 Task: Create new invoice with Date Opened :30-Apr-23, Select Customer: Sprouts Farmers Market, Terms: Payment Term 2. Make invoice entry for item-1 with Date: 30-Apr-23, Description: Broyhill Dish Cloth Set 6-Piece Plaid Tan , Action: Material, Income Account: Income:Sales, Quantity: 1, Unit Price: 4.5, Discount $: 1.1. Make entry for item-2 with Date: 30-Apr-23, Description: Blue Bunny Chocolate Brownie Bomb Load'd Sundae_x000D_
, Action: Material, Income Account: Income:Sales, Quantity: 4, Unit Price: 10, Discount $: 2.1. Make entry for item-3 with Date: 30-Apr-23, Description: Chicken Leg Quarters (10 lb), Action: Material, Income Account: Income:Sales, Quantity: 1, Unit Price: 11, Discount $: 2.6. Write Notes: 'Looking forward to serving you again.'. Post Invoice with Post Date: 30-Apr-23, Post to Accounts: Assets:Accounts Receivable. Pay / Process Payment with Transaction Date: 15-May-23, Amount: 49.7, Transfer Account: Checking Account. Print Invoice, display notes by going to Option, then go to Display Tab and check 'Invoice Notes'.
Action: Mouse moved to (146, 17)
Screenshot: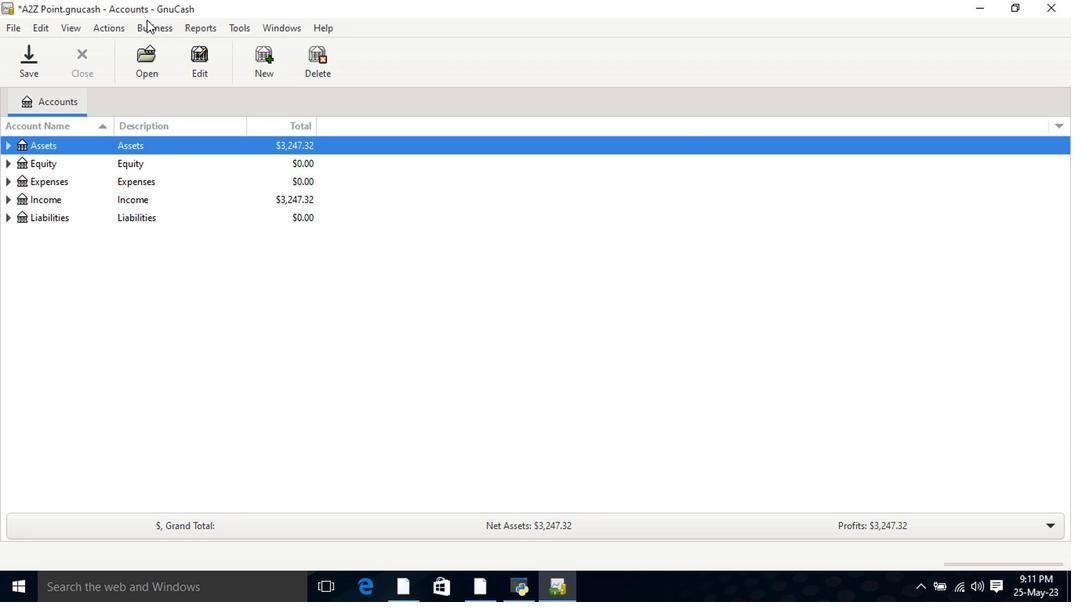 
Action: Mouse pressed left at (146, 17)
Screenshot: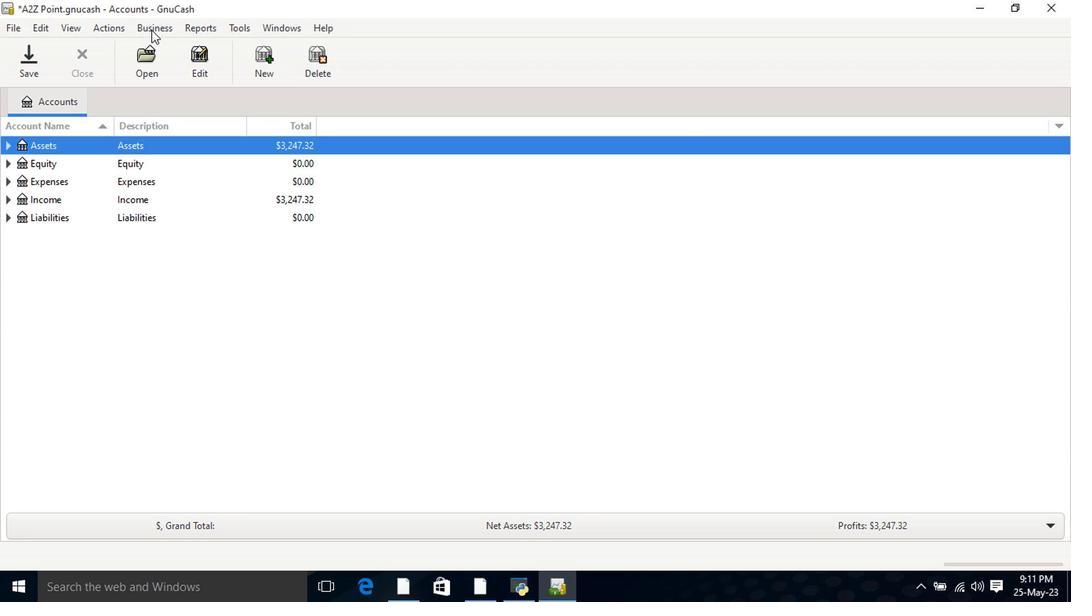 
Action: Mouse moved to (332, 93)
Screenshot: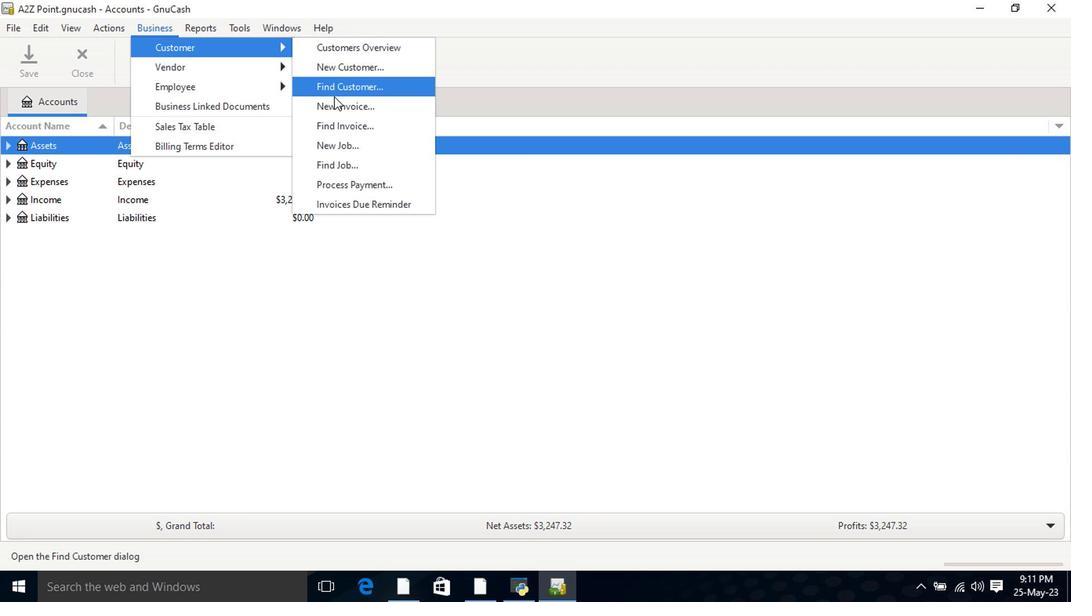 
Action: Mouse pressed left at (332, 93)
Screenshot: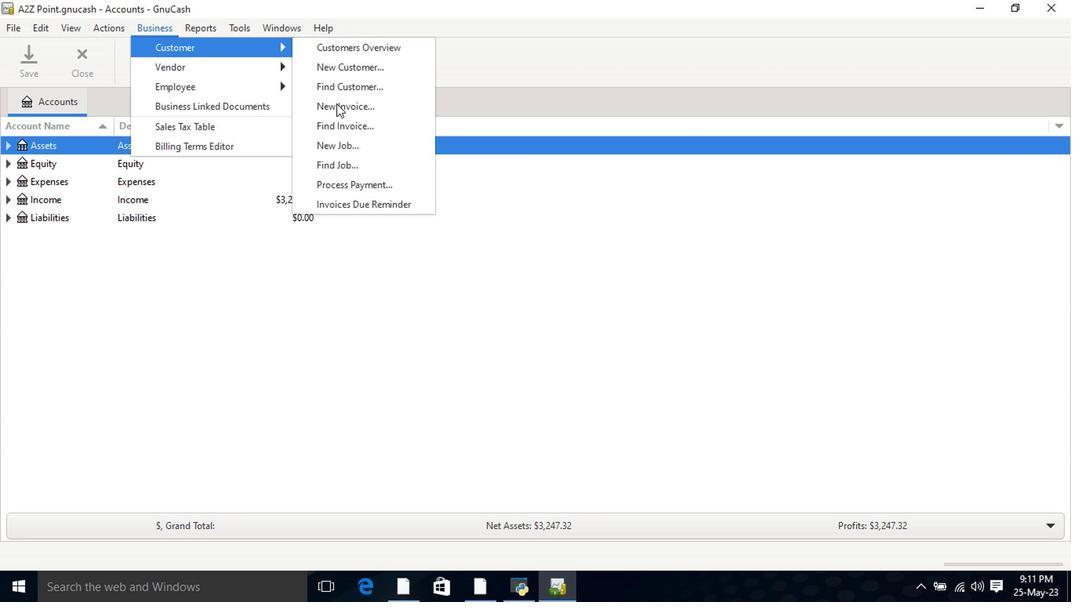 
Action: Mouse moved to (651, 233)
Screenshot: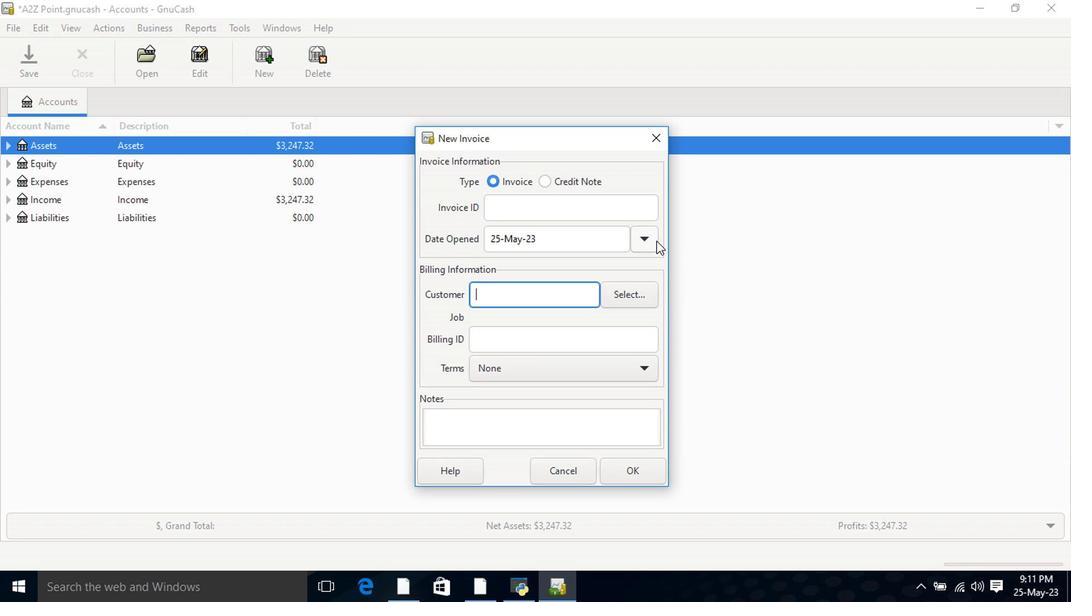 
Action: Mouse pressed left at (651, 233)
Screenshot: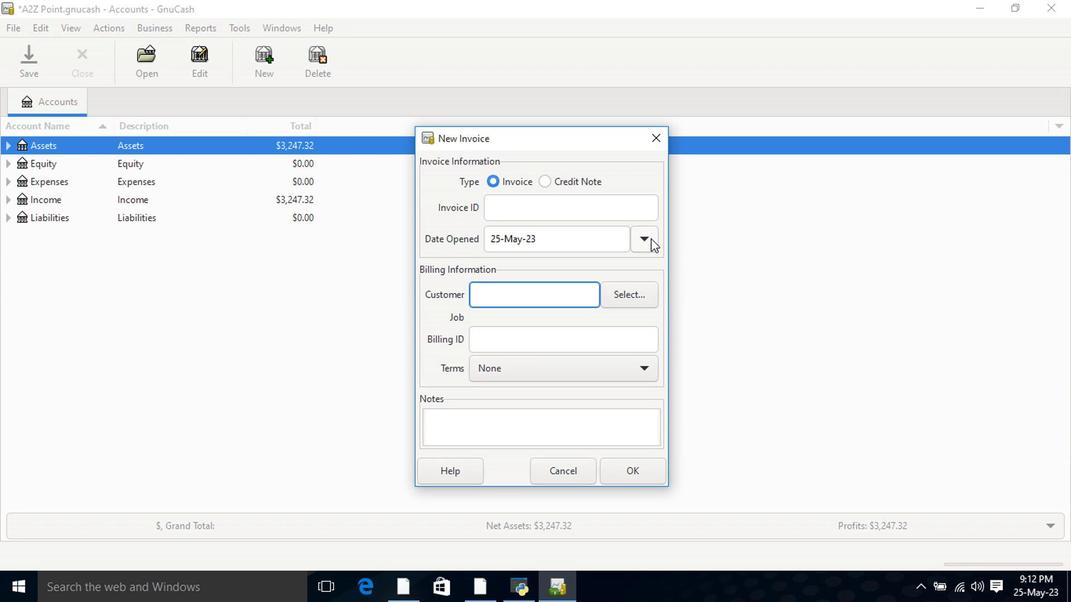 
Action: Mouse moved to (521, 257)
Screenshot: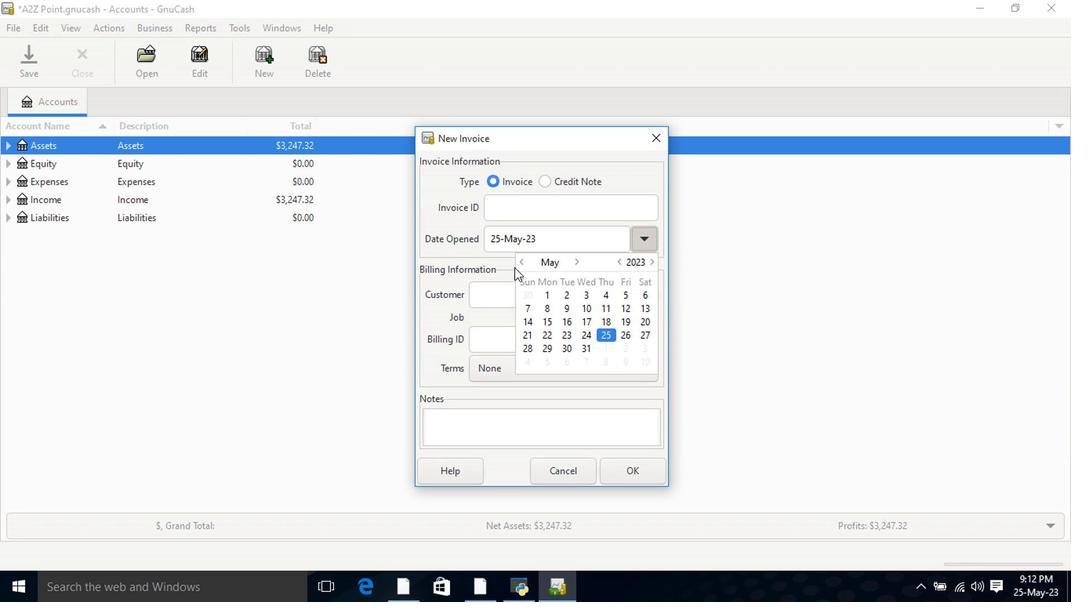 
Action: Mouse pressed left at (521, 257)
Screenshot: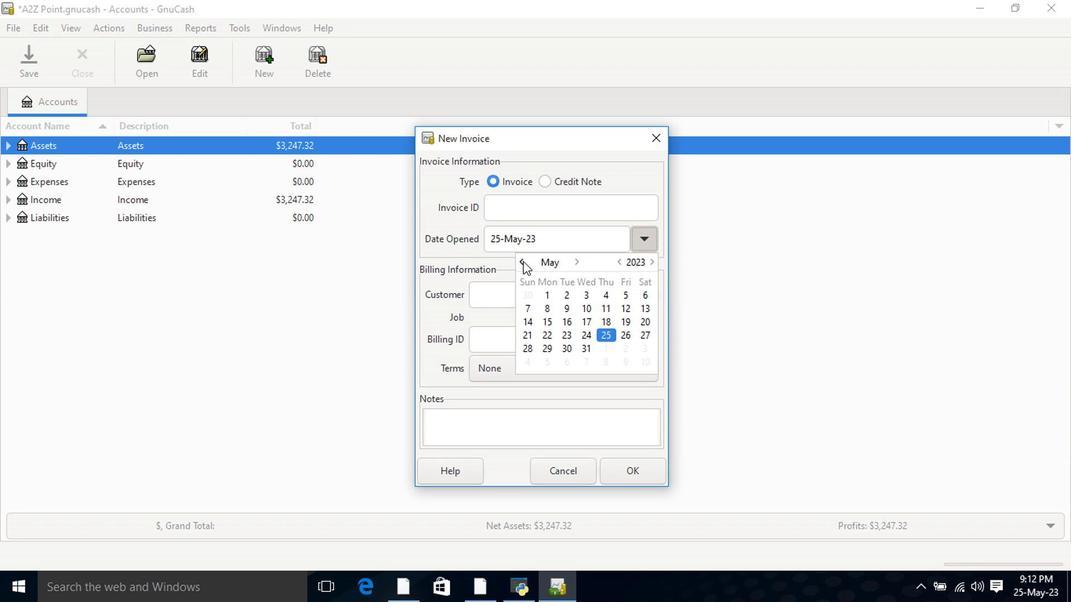 
Action: Mouse moved to (533, 362)
Screenshot: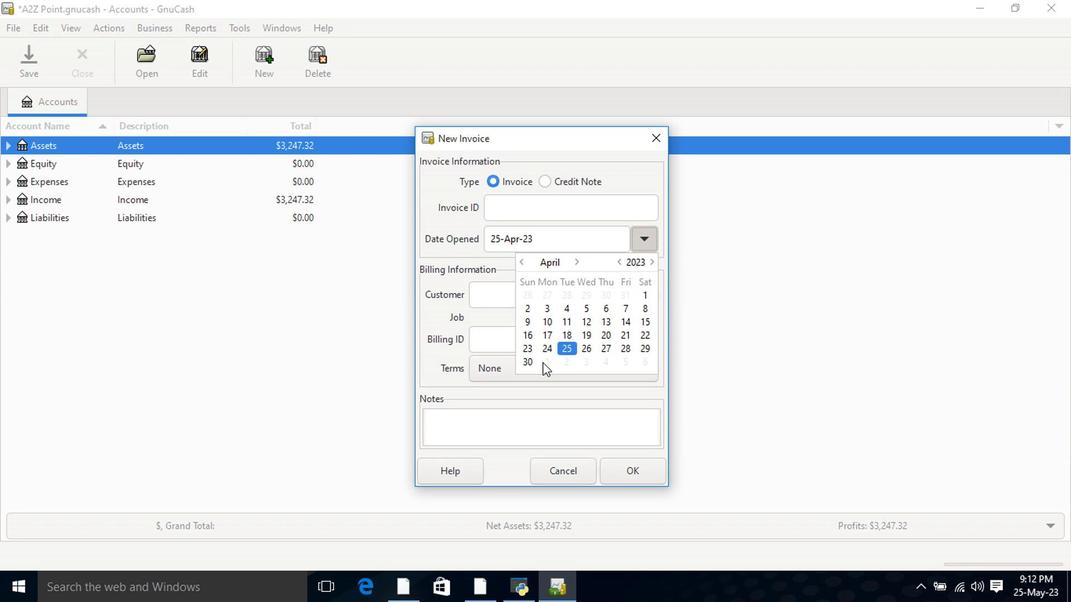
Action: Mouse pressed left at (533, 362)
Screenshot: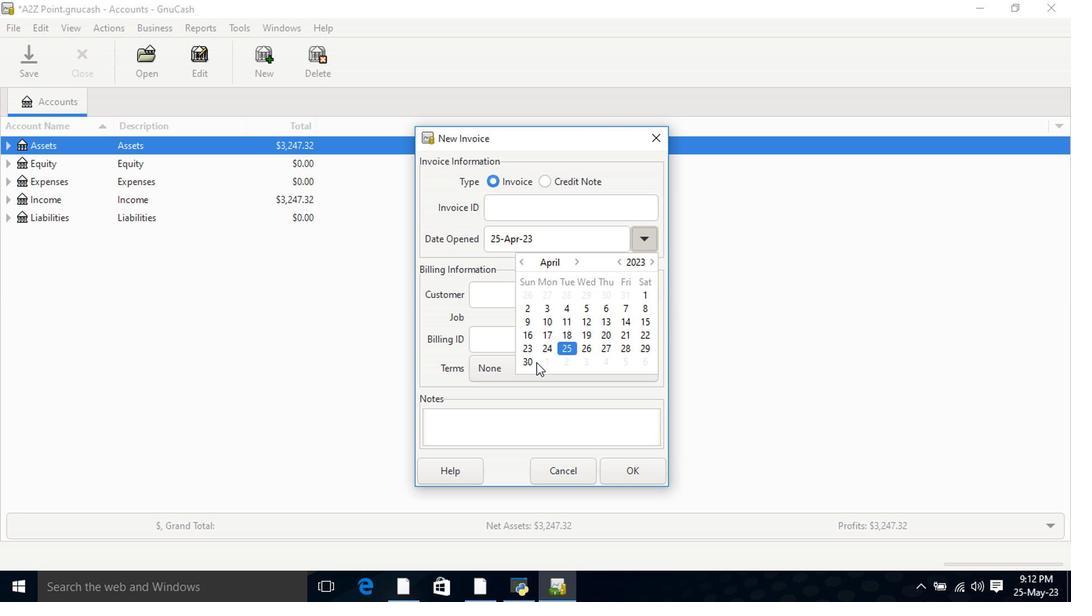 
Action: Mouse pressed left at (533, 362)
Screenshot: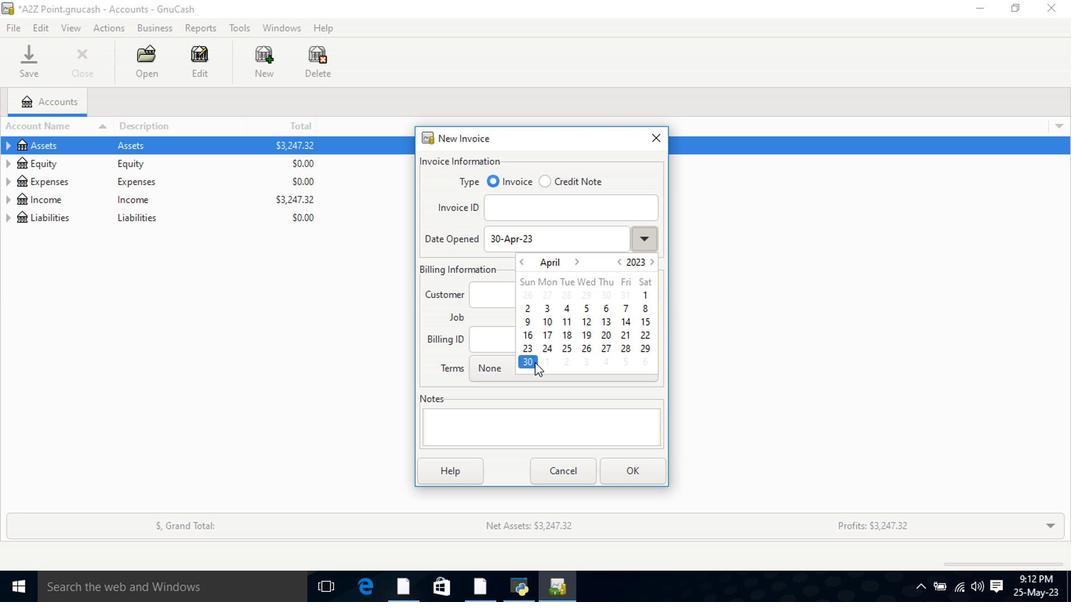 
Action: Mouse moved to (509, 292)
Screenshot: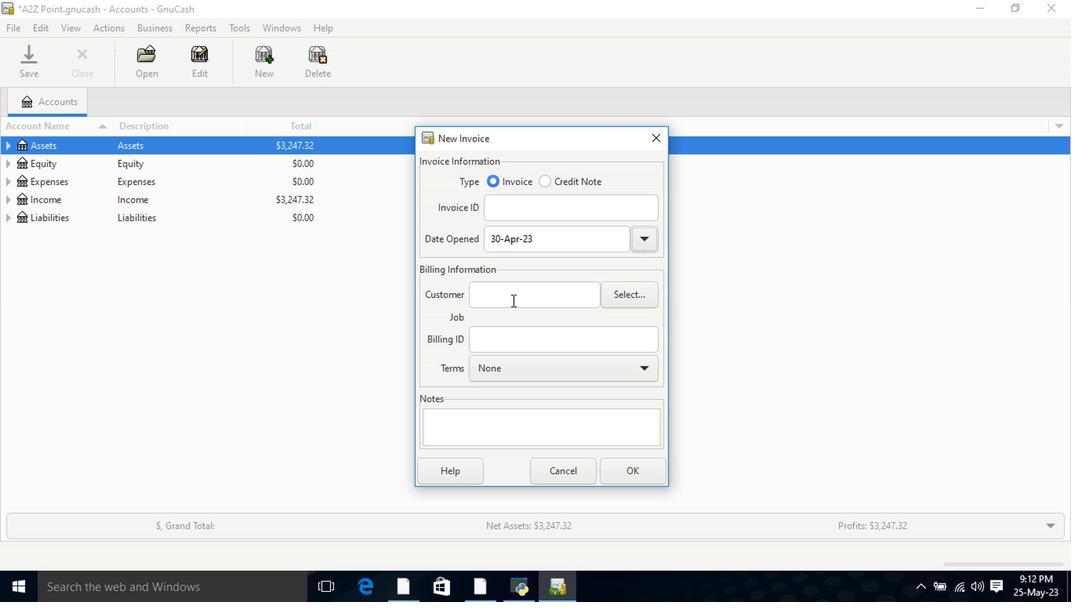 
Action: Mouse pressed left at (509, 292)
Screenshot: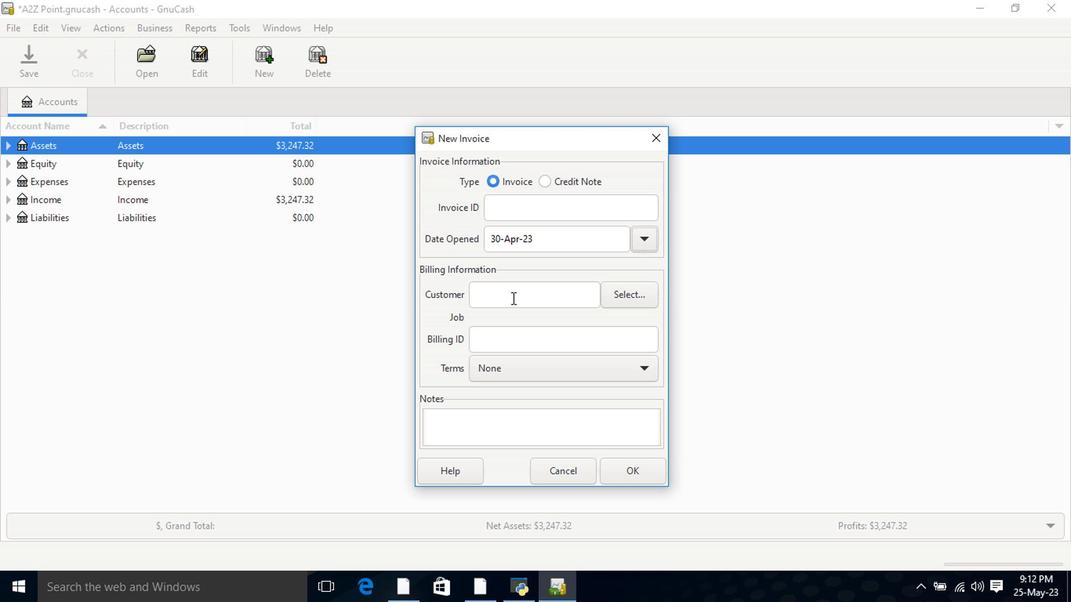 
Action: Key pressed <Key.shift>Spro
Screenshot: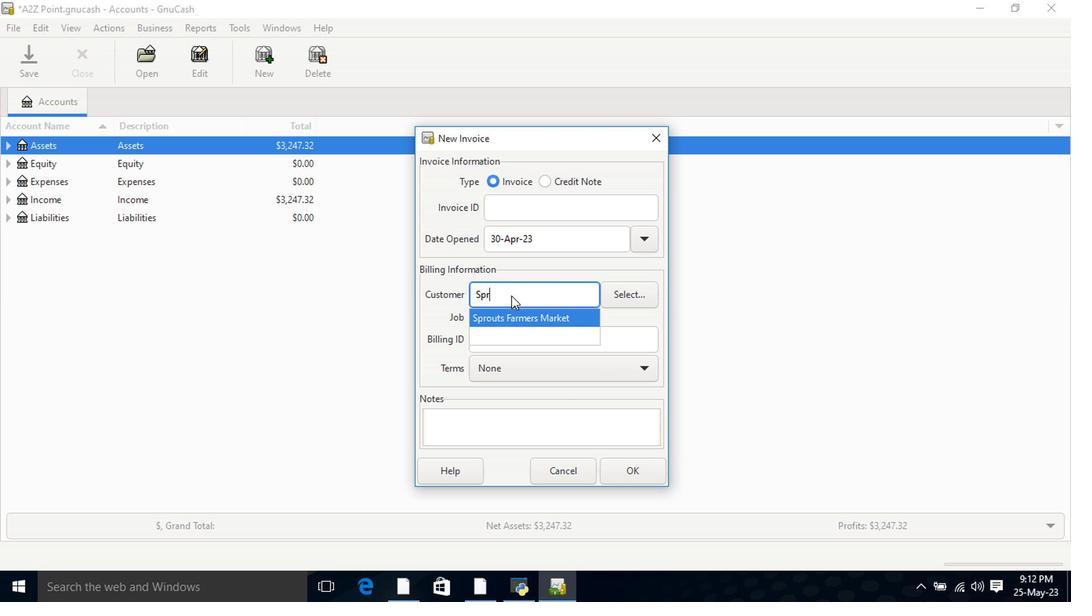 
Action: Mouse moved to (524, 311)
Screenshot: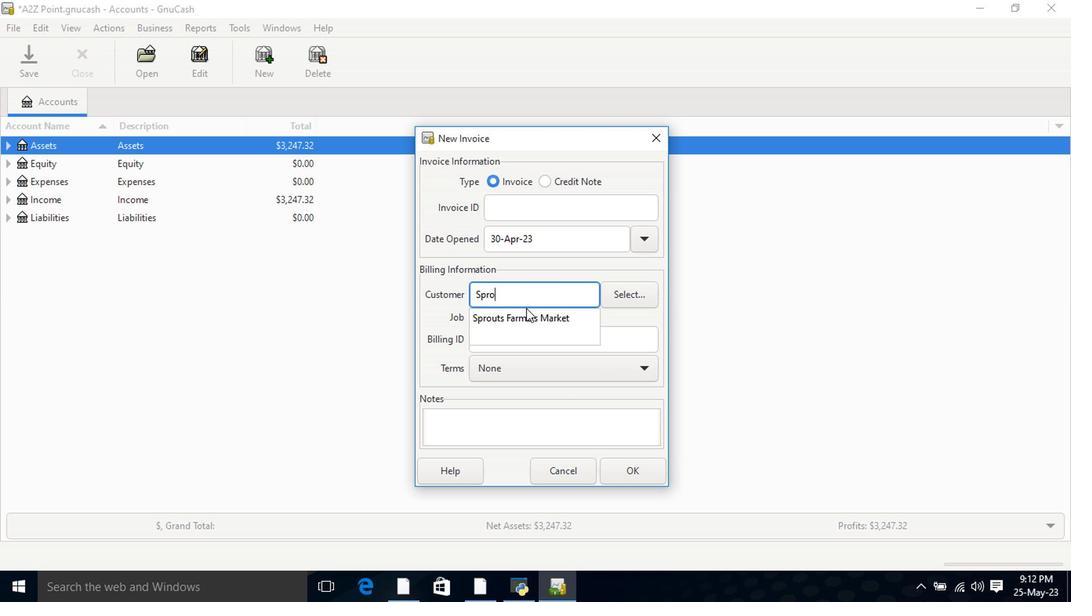 
Action: Mouse pressed left at (524, 311)
Screenshot: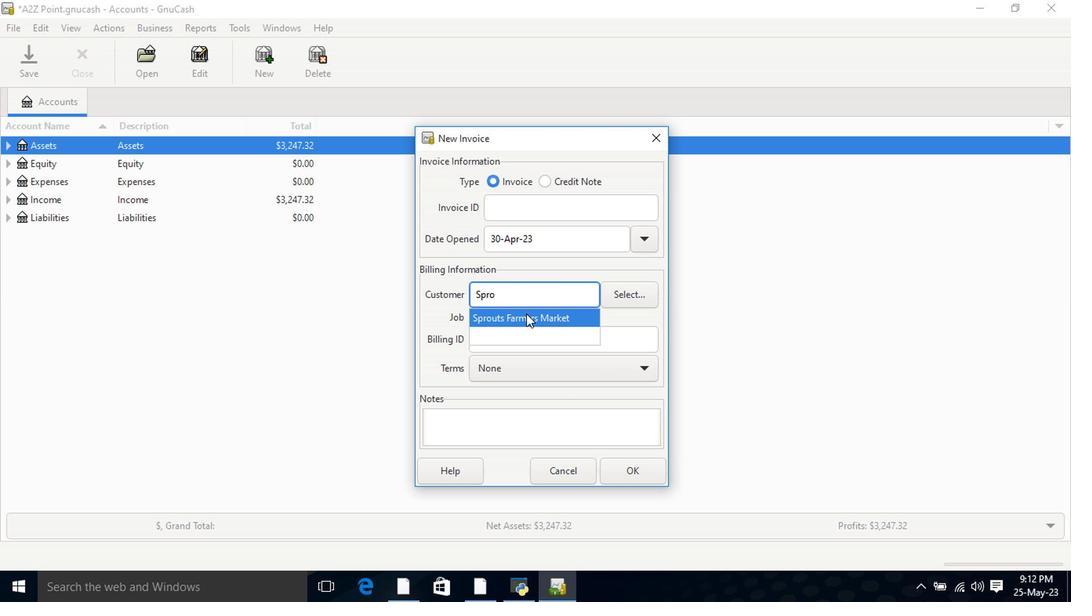 
Action: Mouse moved to (523, 381)
Screenshot: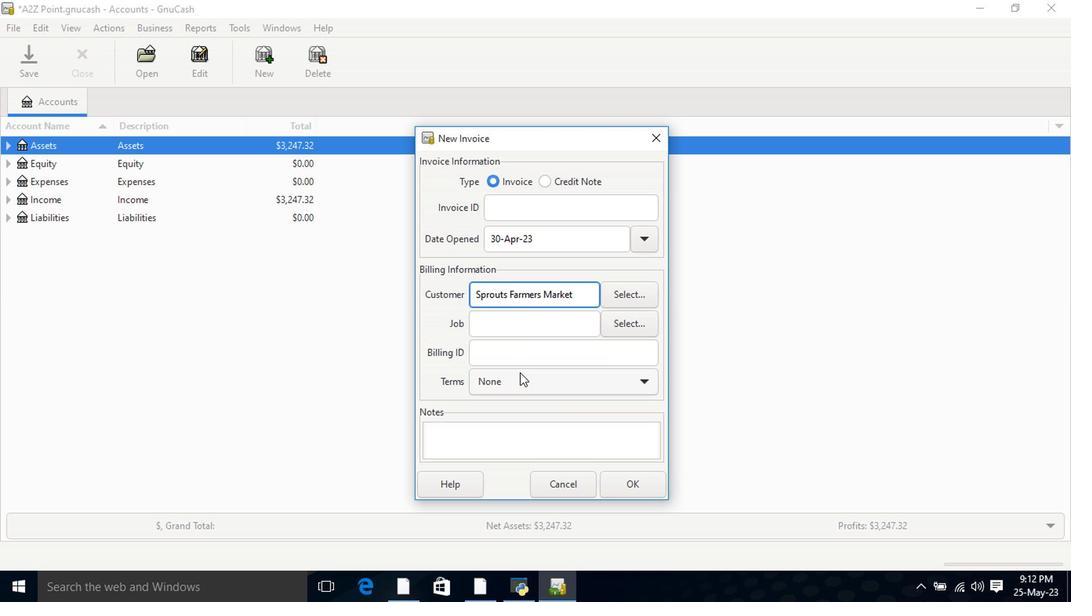 
Action: Mouse pressed left at (523, 381)
Screenshot: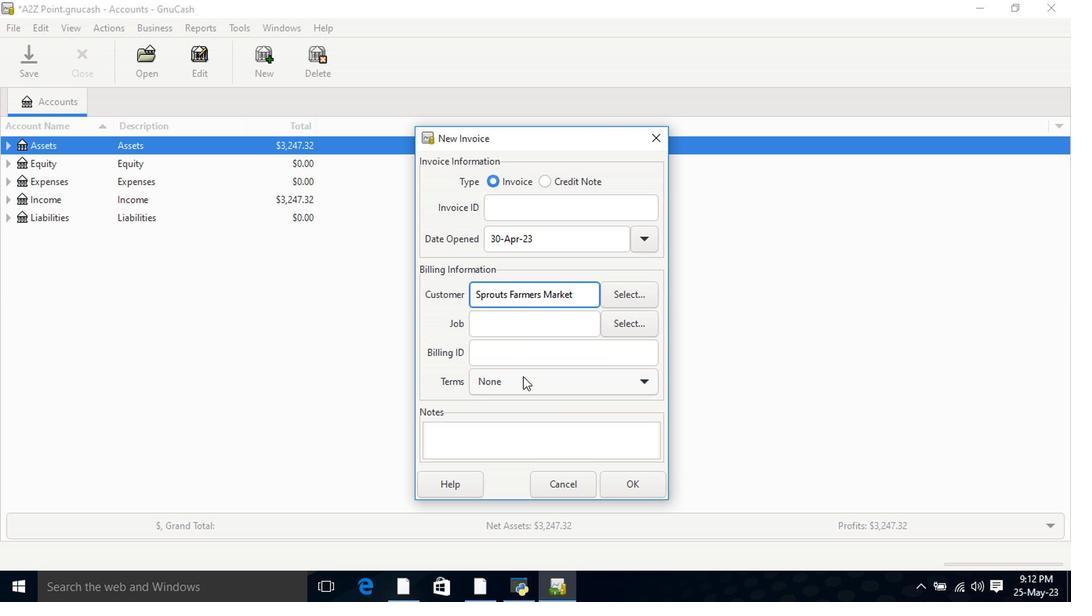 
Action: Mouse moved to (524, 428)
Screenshot: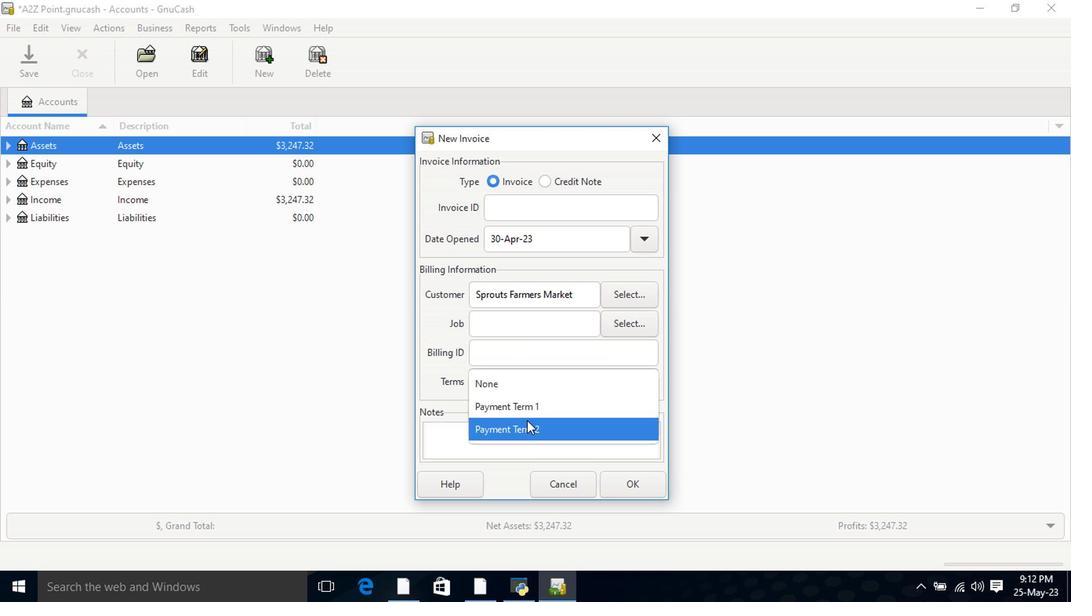 
Action: Mouse pressed left at (524, 428)
Screenshot: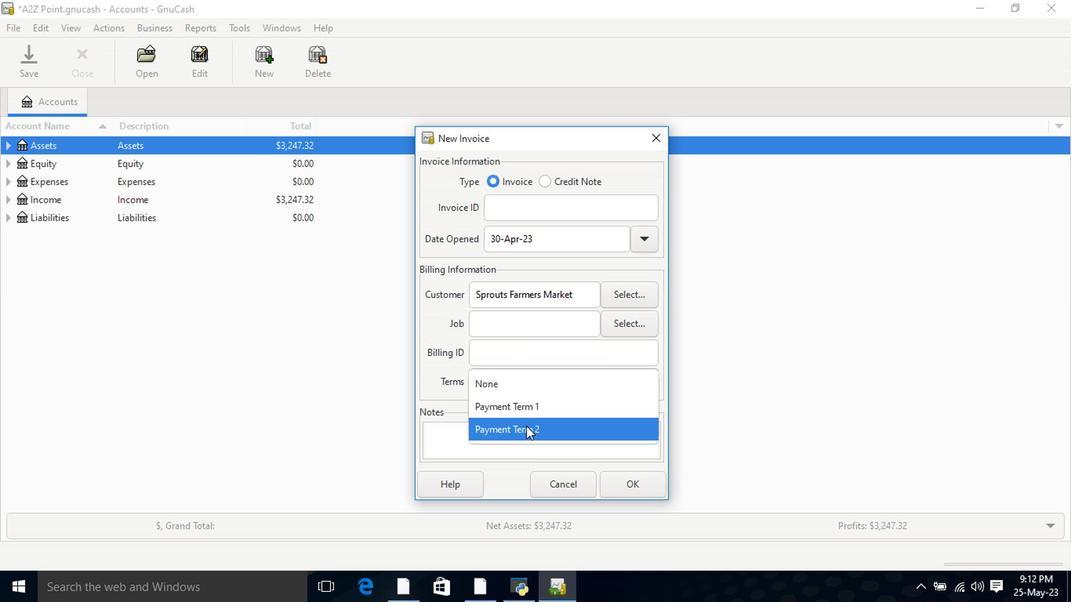 
Action: Mouse moved to (617, 489)
Screenshot: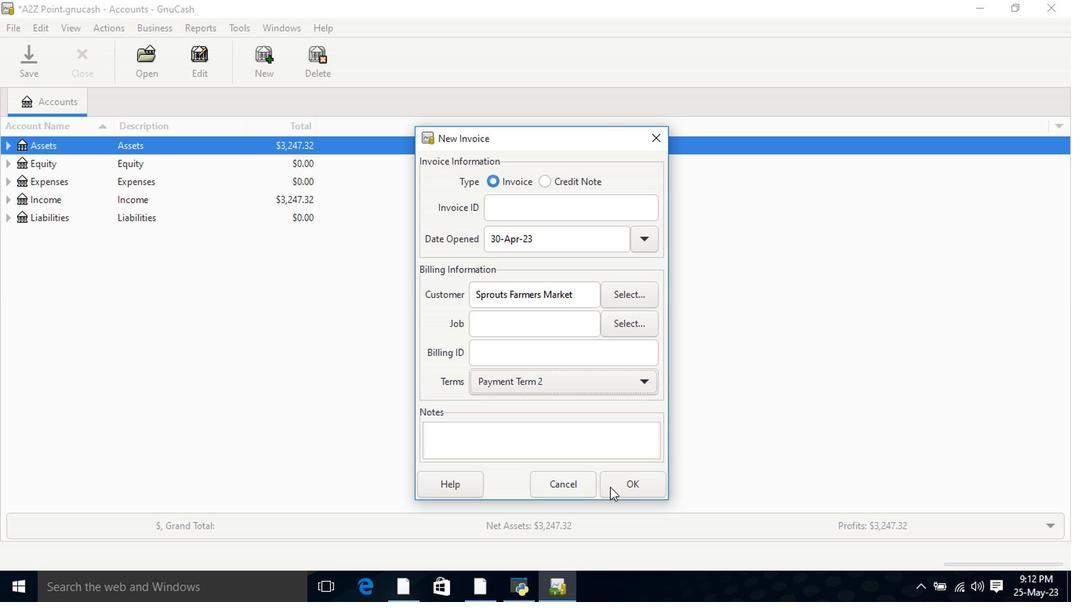 
Action: Mouse pressed left at (617, 489)
Screenshot: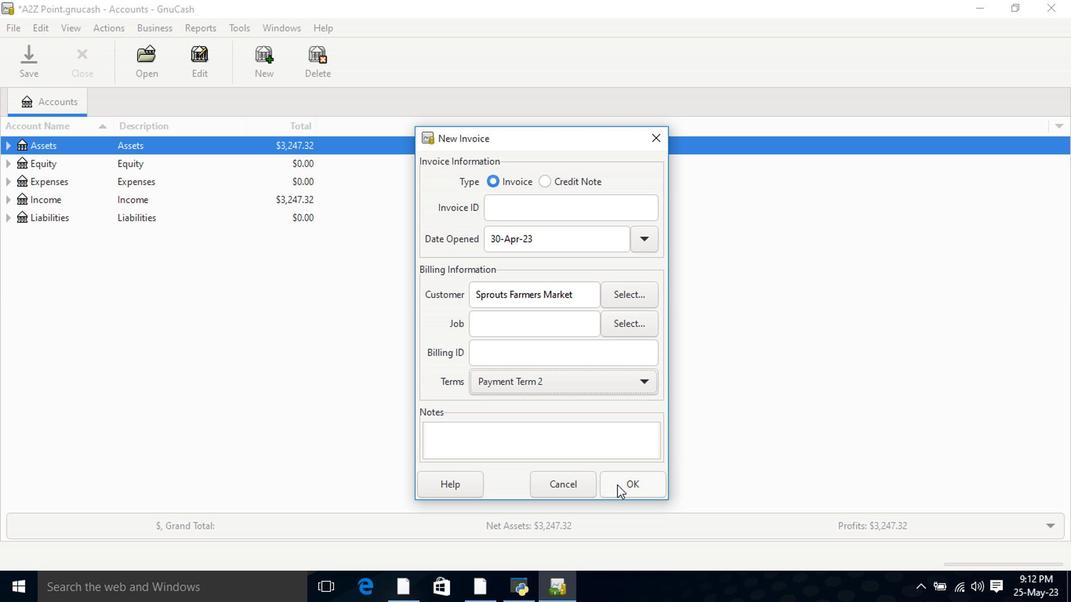
Action: Mouse moved to (62, 304)
Screenshot: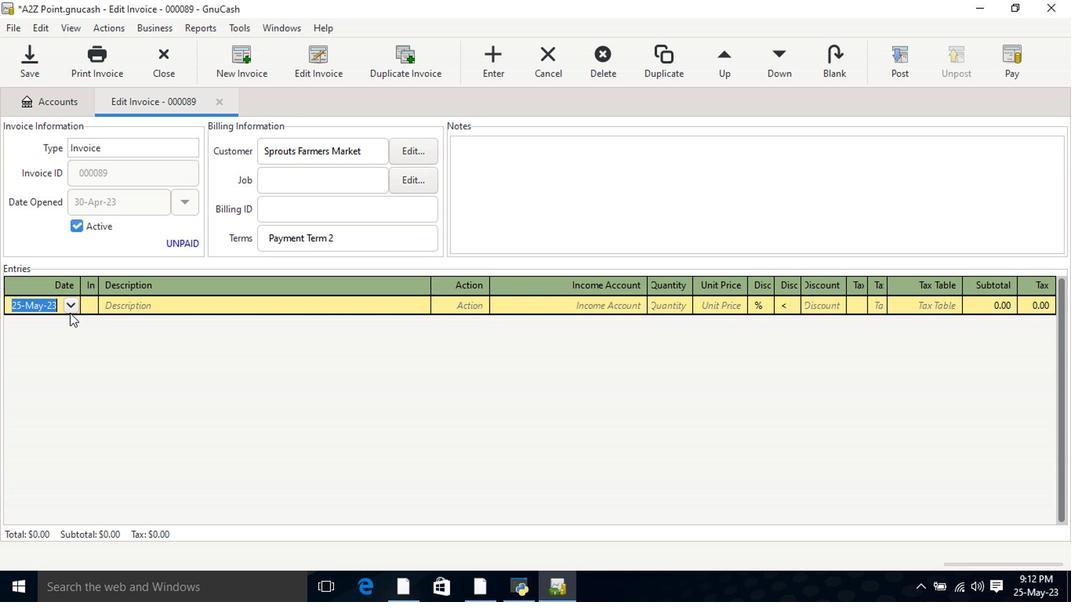 
Action: Mouse pressed left at (62, 304)
Screenshot: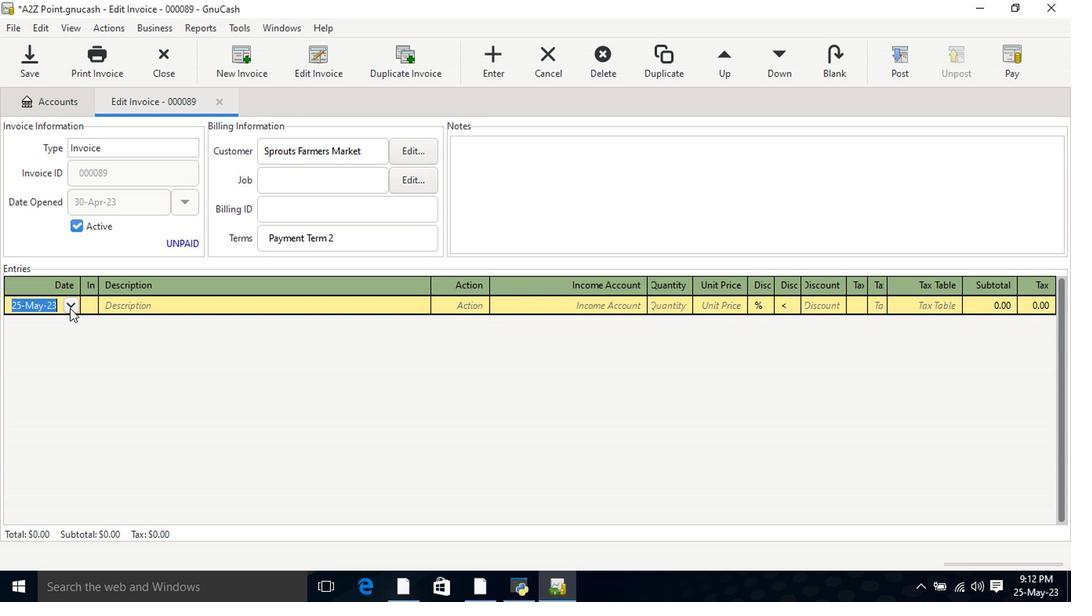 
Action: Mouse moved to (1, 326)
Screenshot: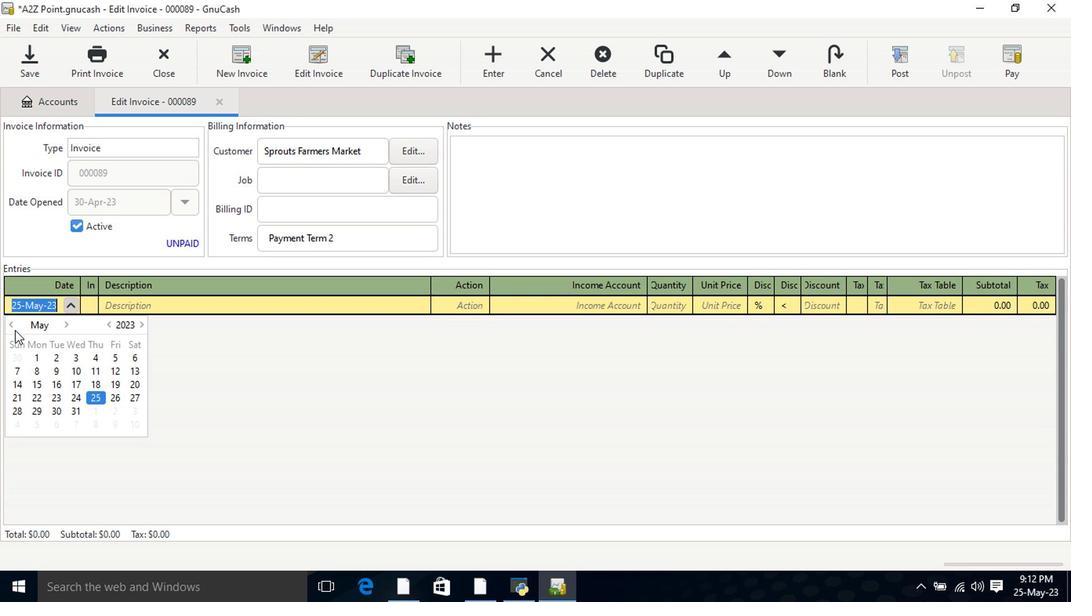 
Action: Mouse pressed left at (1, 326)
Screenshot: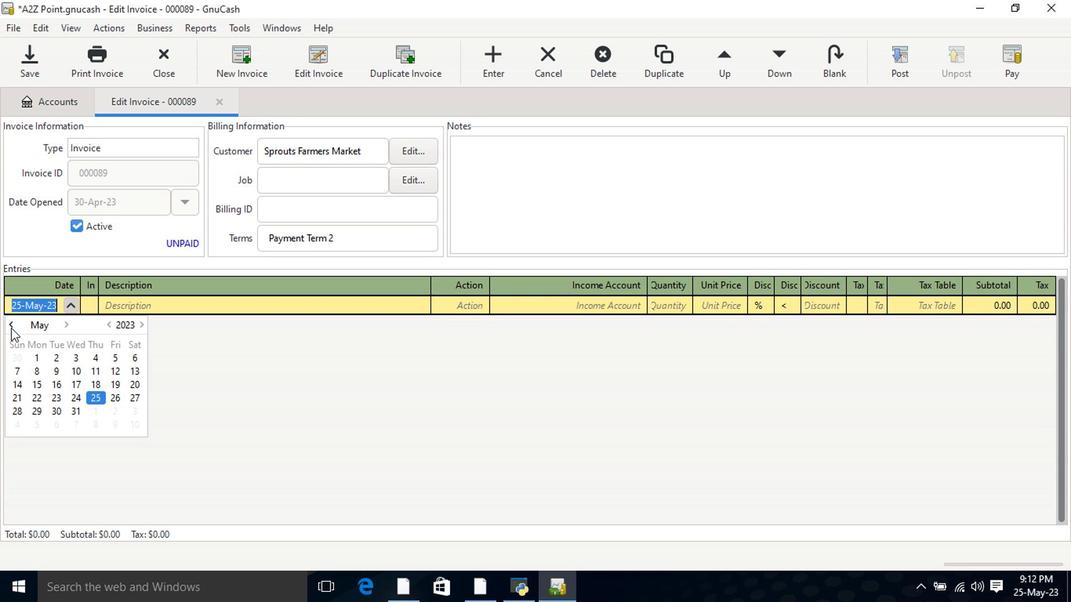 
Action: Mouse moved to (6, 425)
Screenshot: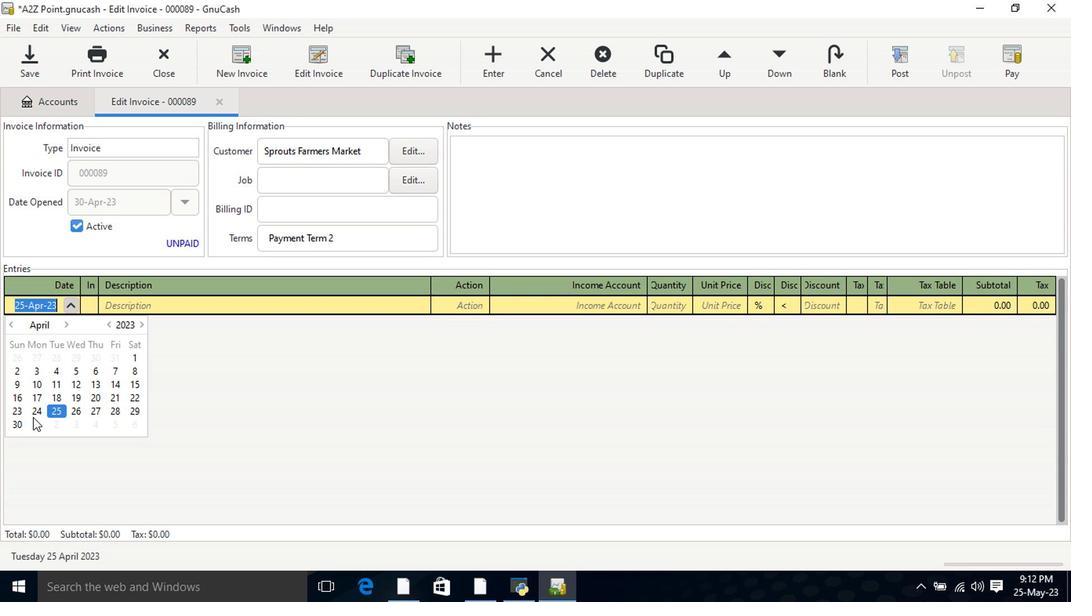 
Action: Mouse pressed left at (6, 425)
Screenshot: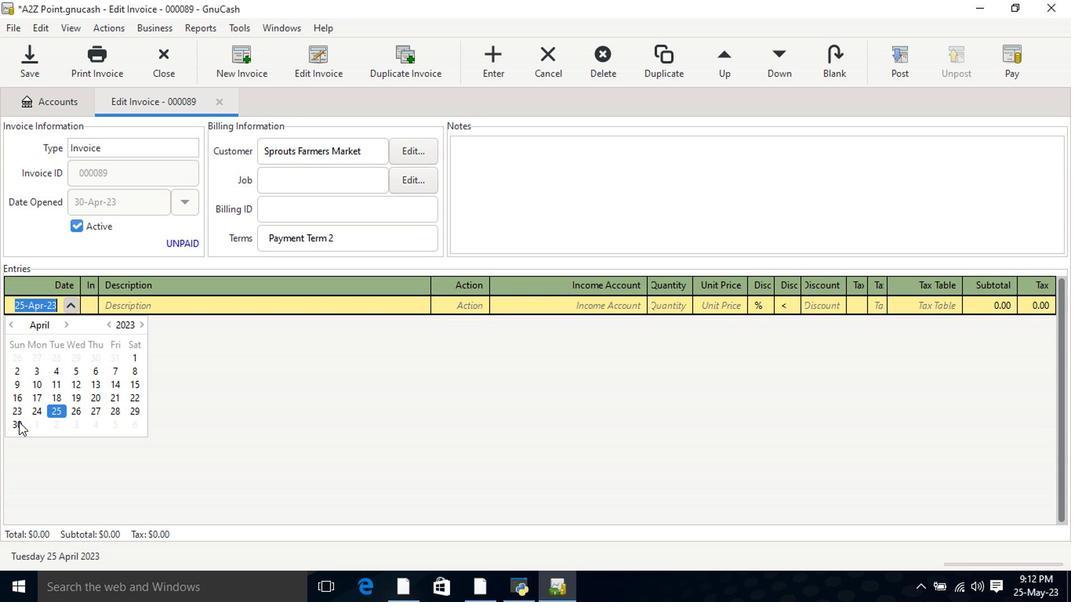 
Action: Mouse pressed left at (6, 425)
Screenshot: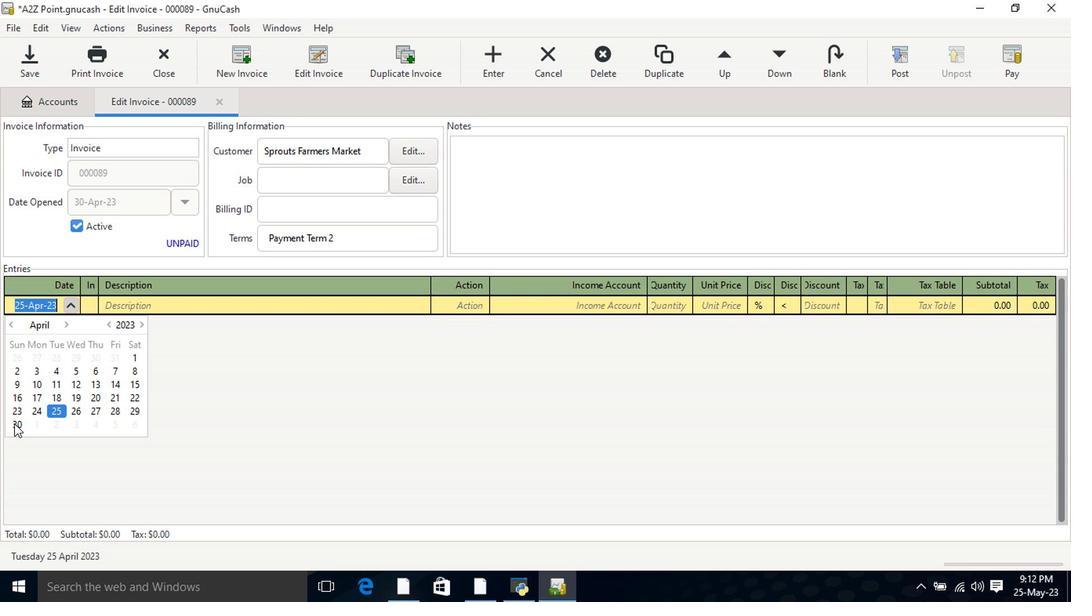 
Action: Mouse moved to (180, 299)
Screenshot: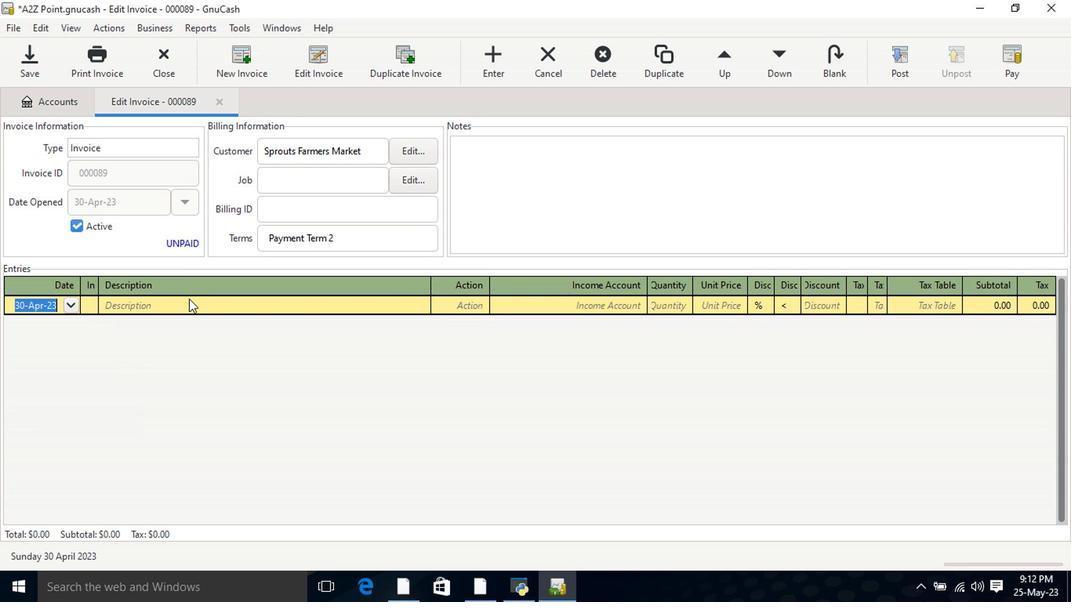 
Action: Mouse pressed left at (180, 299)
Screenshot: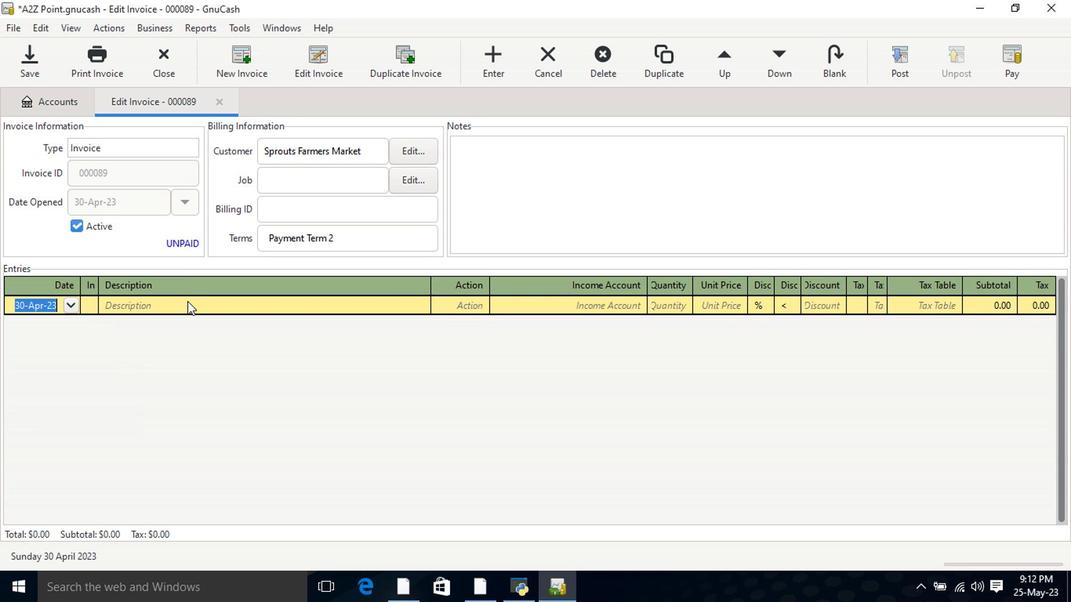 
Action: Key pressed <Key.shift>broyhill<Key.space><Key.shift>Dish<Key.space><Key.shift>Cloth<Key.space><Key.shift>Set<Key.space>6-<Key.shift>Piece<Key.space><Key.shift>Plaid<Key.space><Key.shift>Te<Key.backspace>an<Key.tab>mt<Key.down><Key.tab>incom<Key.down><Key.down><Key.down><Key.tab>1<Key.tab>4.5<Key.tab>
Screenshot: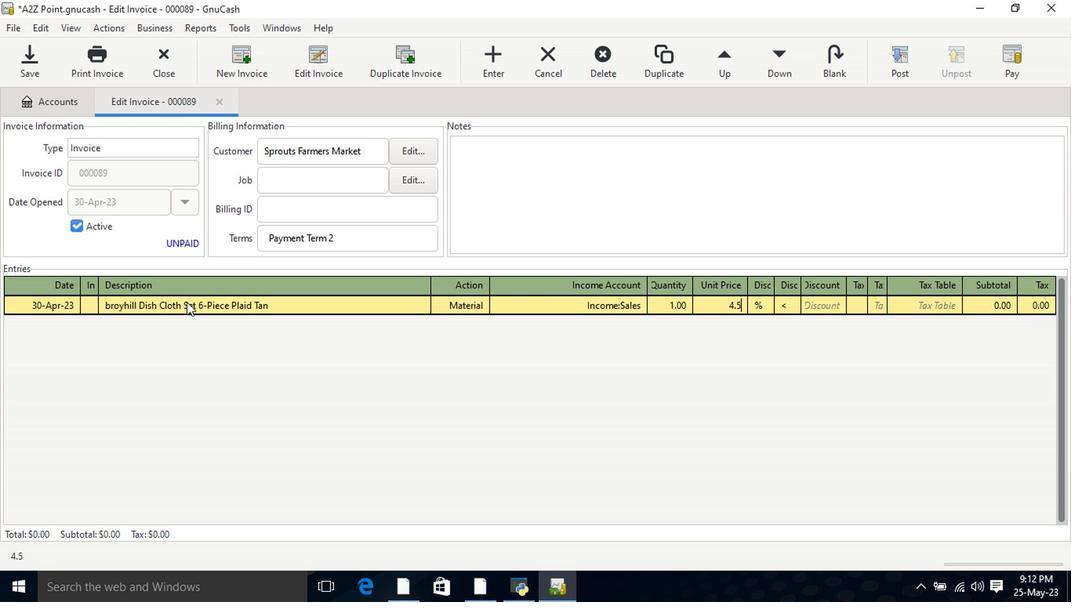 
Action: Mouse moved to (762, 304)
Screenshot: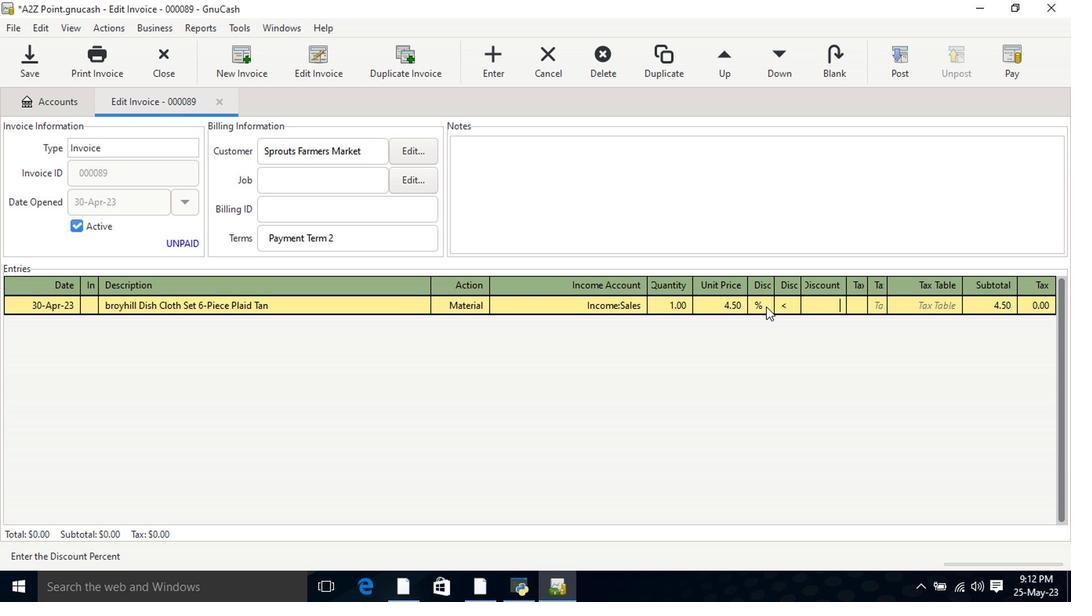 
Action: Mouse pressed left at (762, 304)
Screenshot: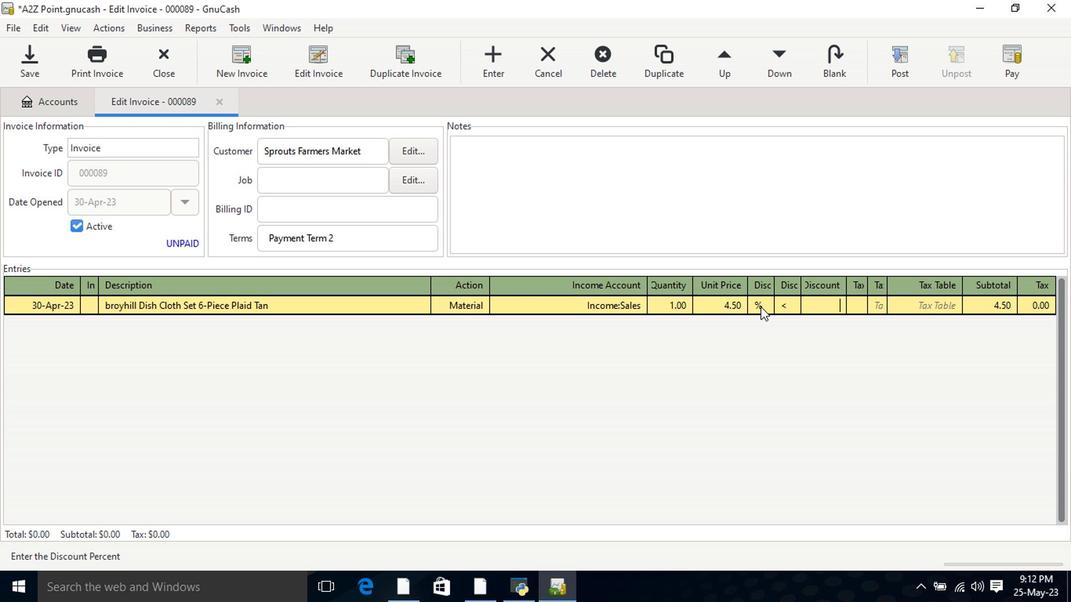 
Action: Mouse moved to (782, 301)
Screenshot: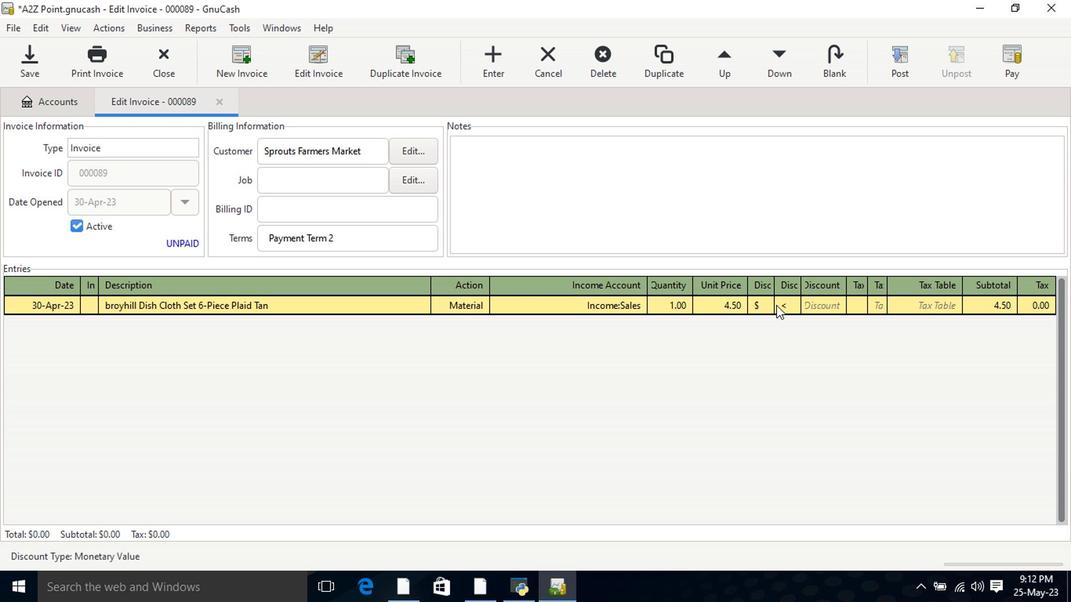 
Action: Mouse pressed left at (782, 301)
Screenshot: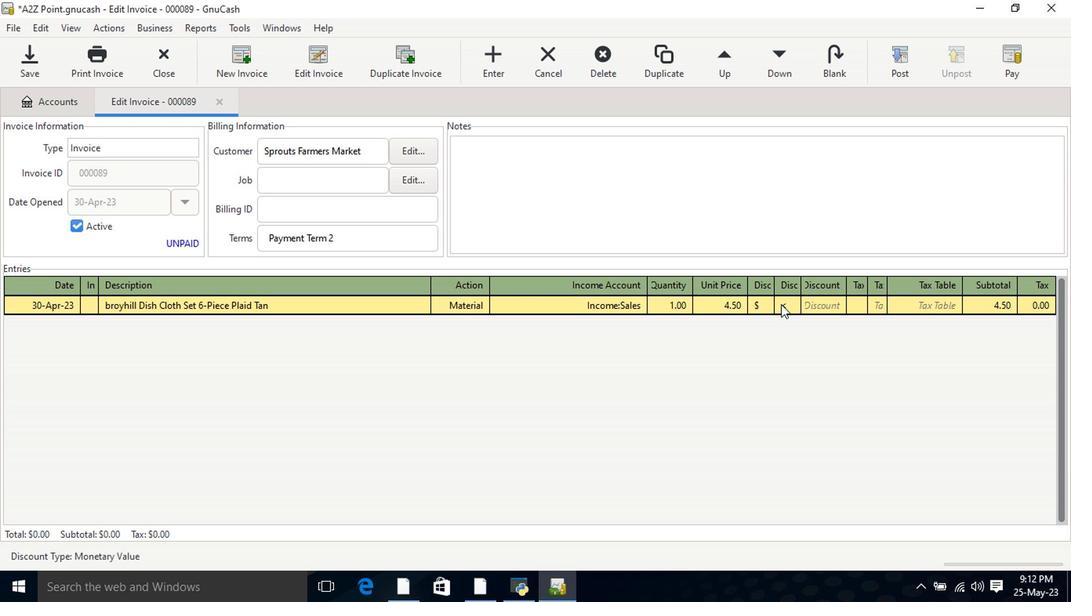 
Action: Mouse moved to (810, 301)
Screenshot: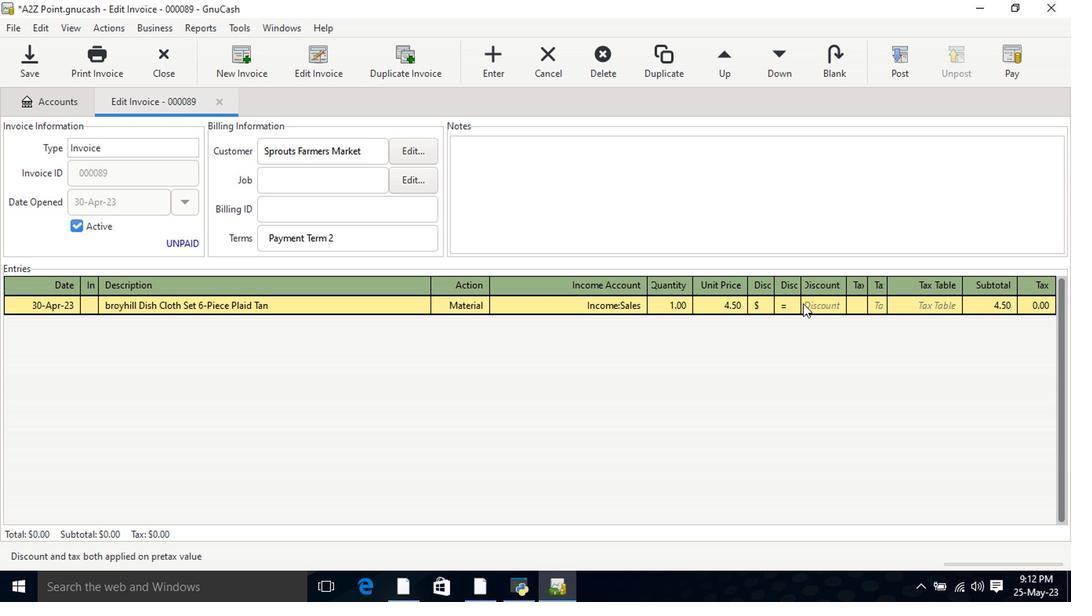 
Action: Mouse pressed left at (810, 301)
Screenshot: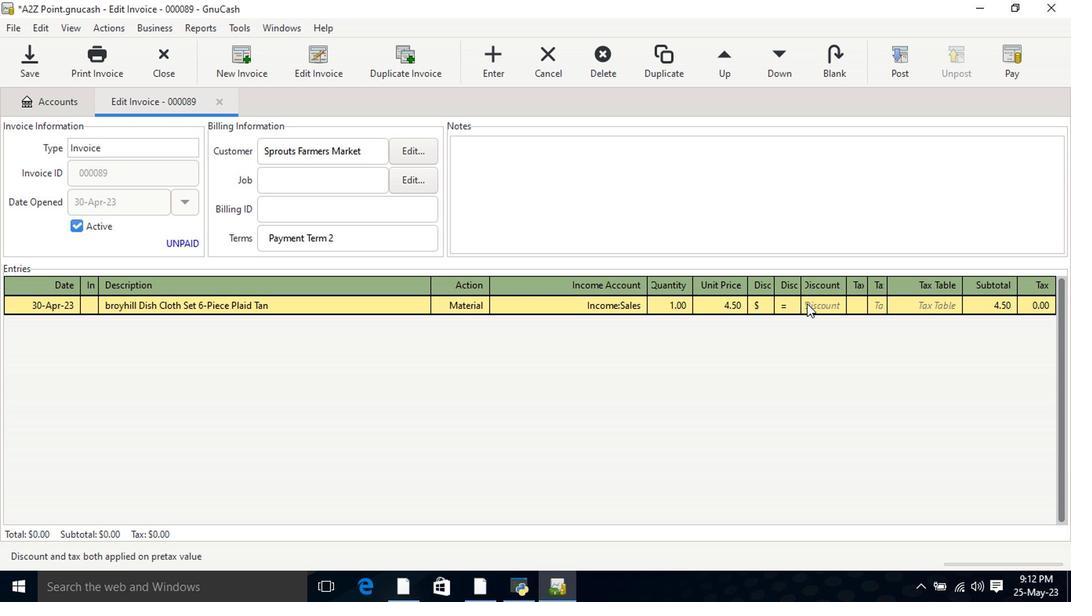 
Action: Mouse moved to (806, 300)
Screenshot: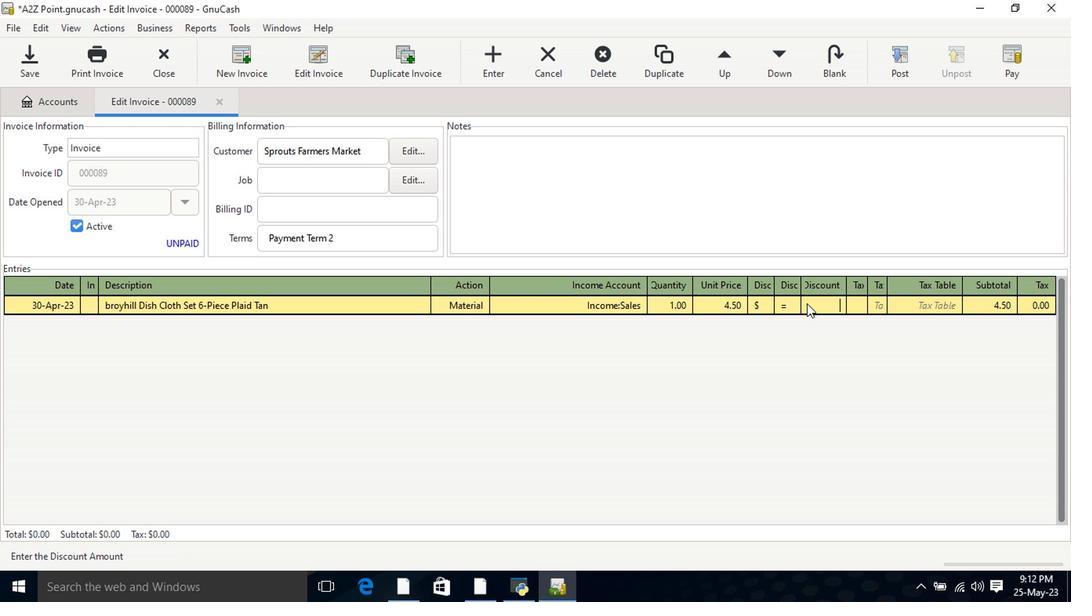 
Action: Key pressed 1.1<Key.tab><Key.tab><Key.shift><Key.tab>
Screenshot: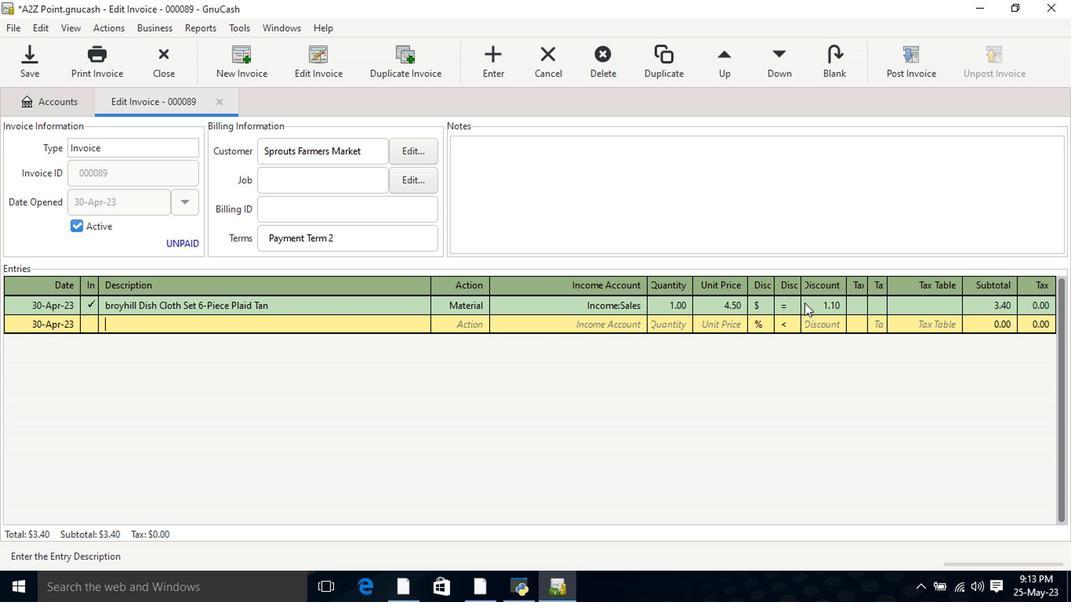 
Action: Mouse moved to (257, 303)
Screenshot: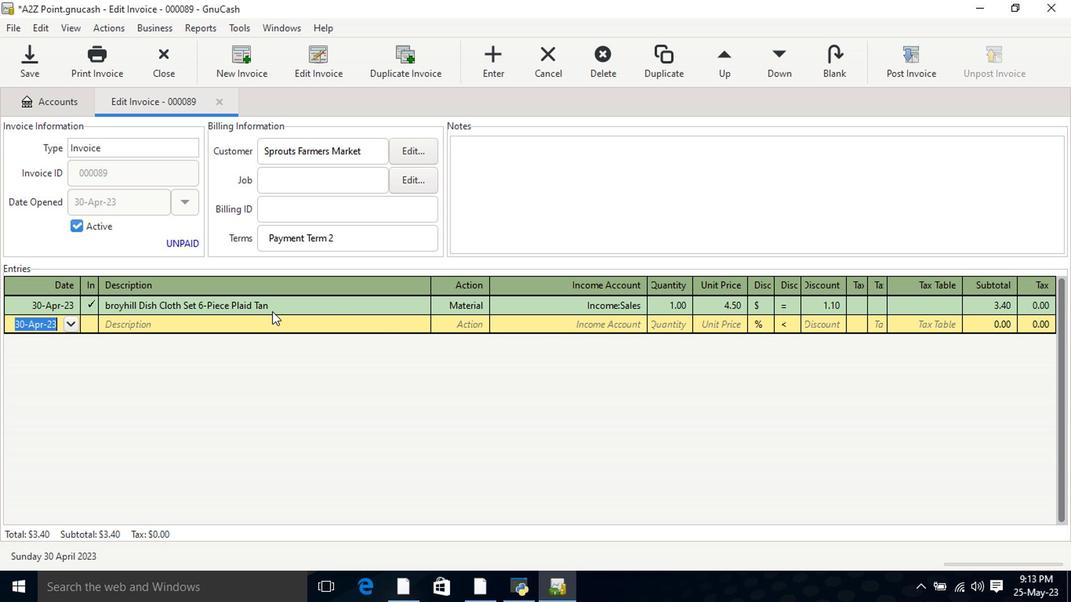 
Action: Mouse pressed left at (257, 303)
Screenshot: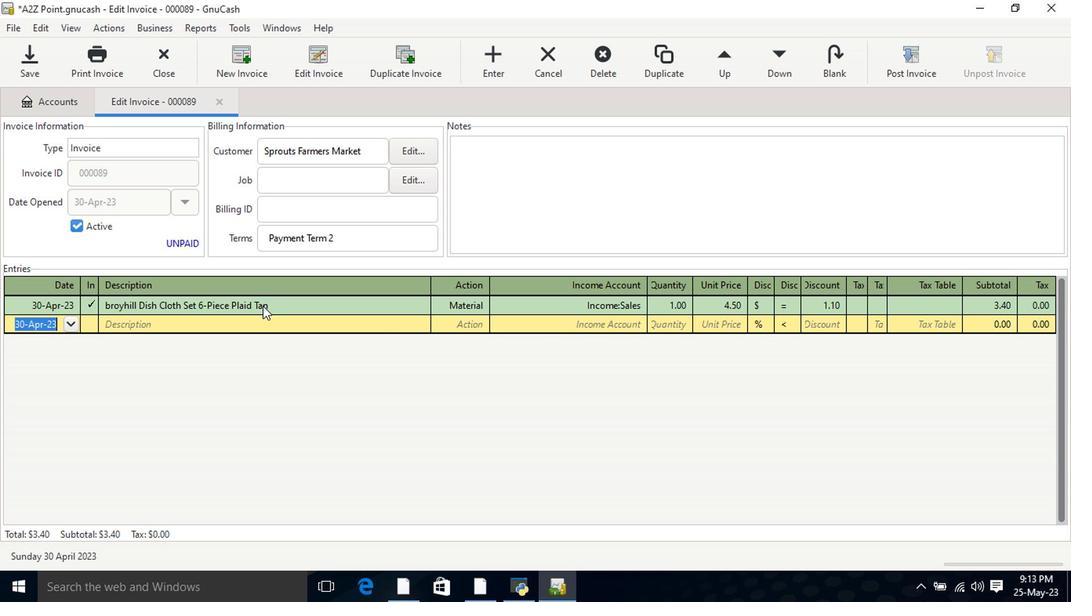 
Action: Key pressed <Key.home><Key.shift><Key.right>B<Key.tab><Key.tab><Key.tab><Key.tab><Key.tab><Key.tab><Key.tab><Key.shift>Blue<Key.space><Key.shift>Bunny<Key.space><Key.shift>Sup<Key.backspace><Key.backspace><Key.backspace><Key.backspace><Key.shift>Chocolate<Key.space><Key.shift>bro<Key.backspace><Key.backspace><Key.backspace><Key.shift>Brownie<Key.space><Key.shift>Bomb<Key.shift>Load's<Key.space><Key.shift>Sundae<Key.tab>mate<Key.tab>inm<Key.down><Key.down><Key.down><Key.tab>4<Key.tab>10<Key.tab>
Screenshot: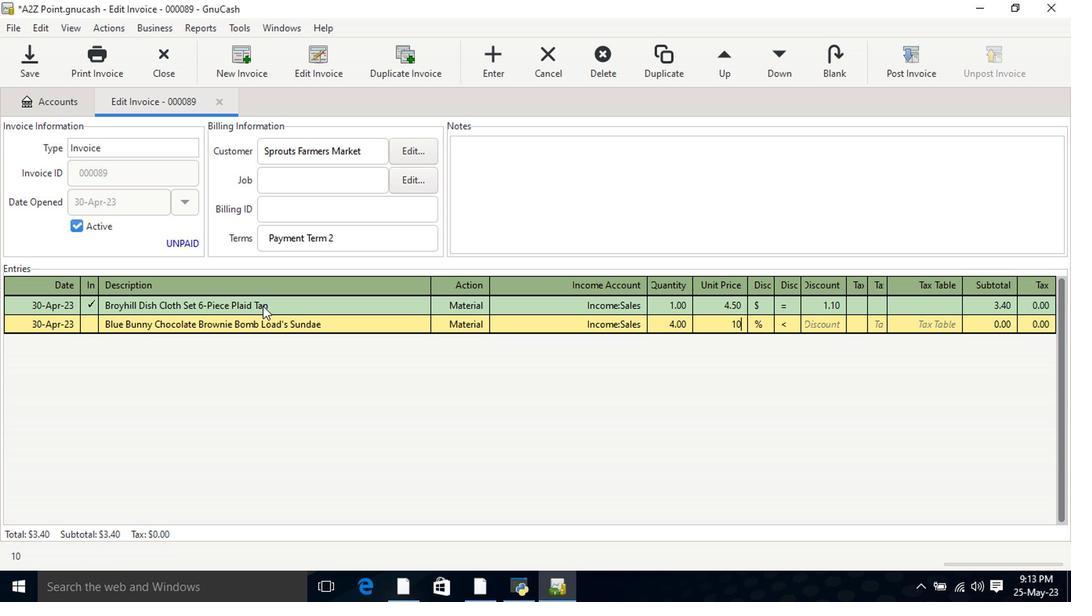 
Action: Mouse moved to (760, 318)
Screenshot: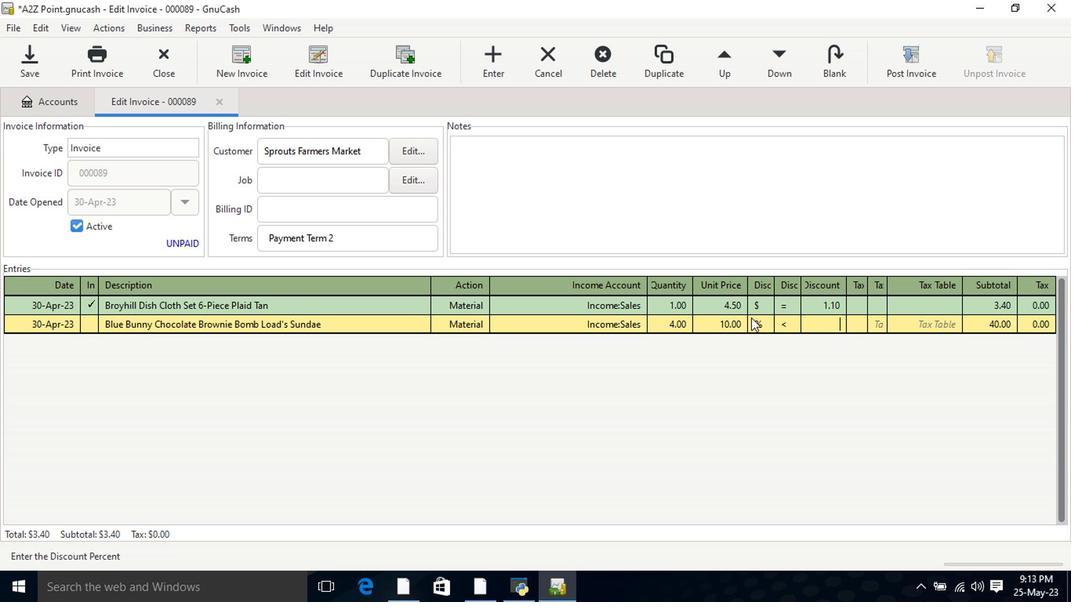 
Action: Mouse pressed left at (760, 318)
Screenshot: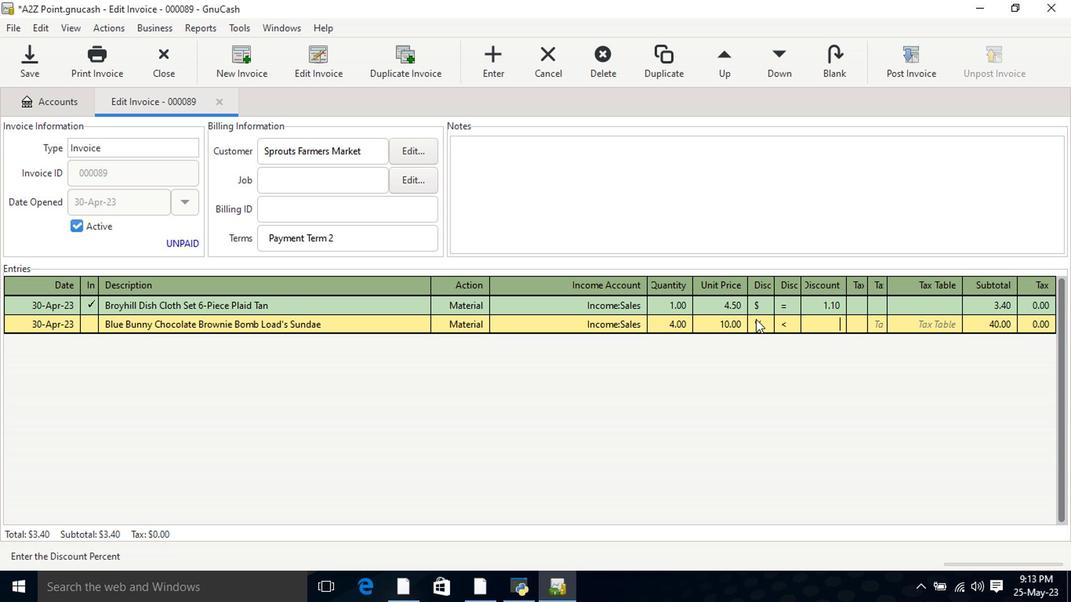
Action: Mouse moved to (777, 322)
Screenshot: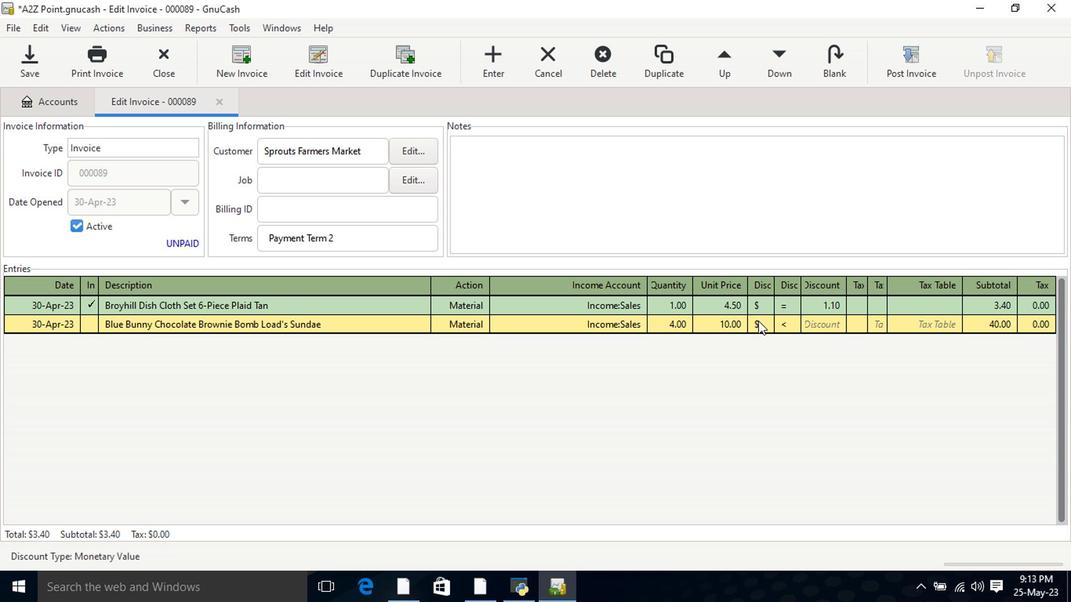 
Action: Mouse pressed left at (777, 322)
Screenshot: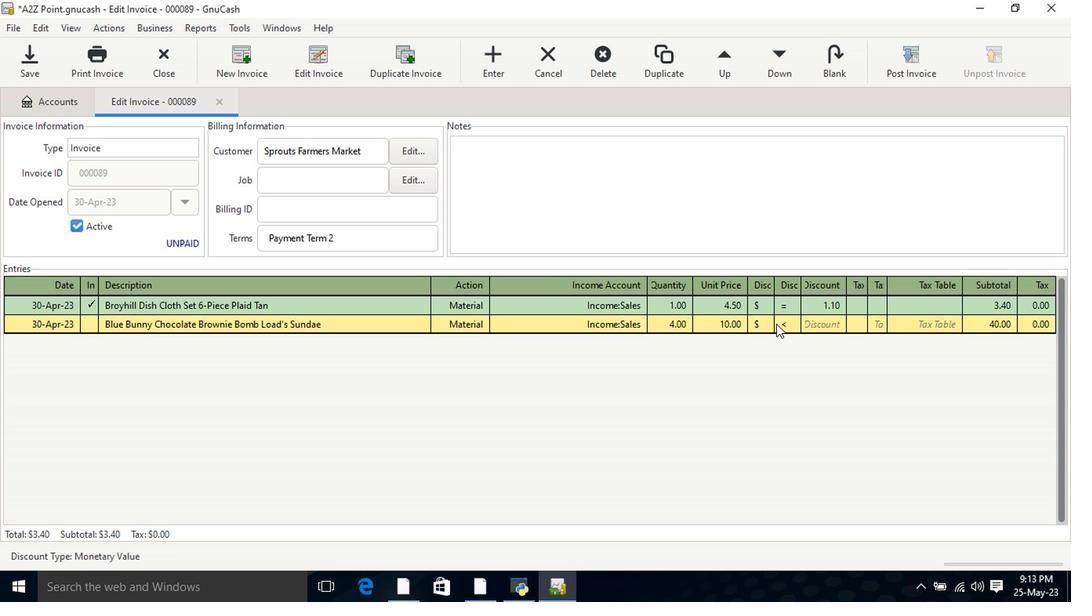 
Action: Mouse moved to (811, 322)
Screenshot: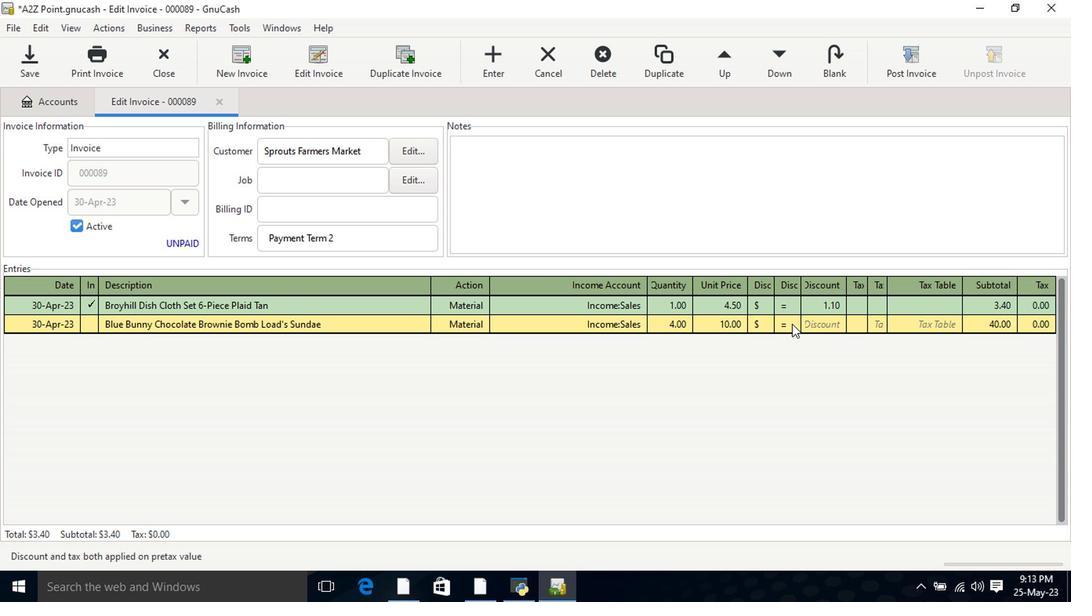 
Action: Mouse pressed left at (811, 322)
Screenshot: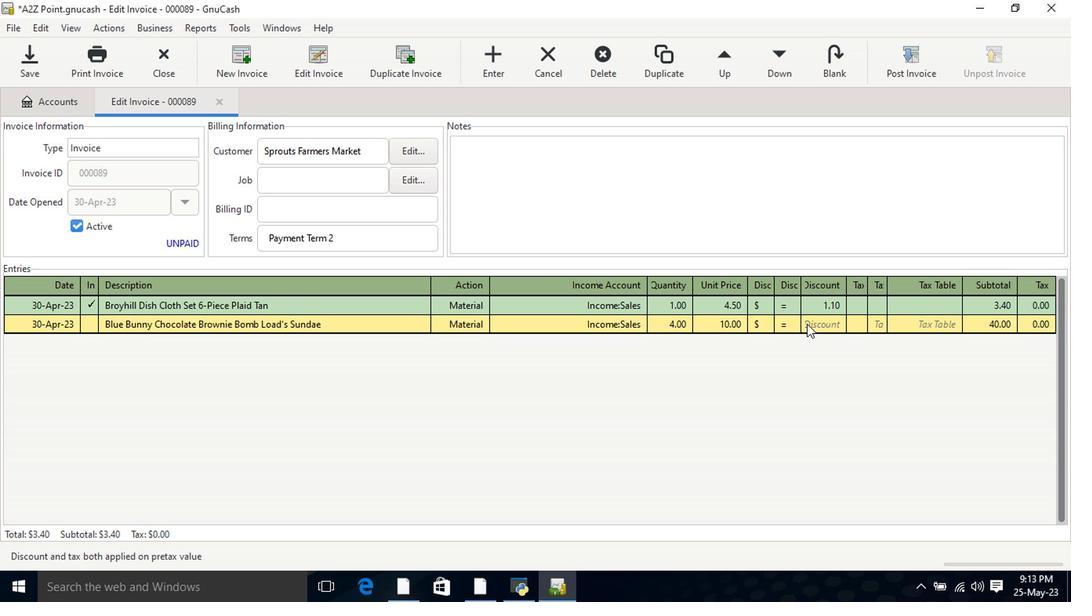 
Action: Key pressed 2.1<Key.tab><Key.tab>ch<Key.backspace><Key.backspace><Key.backspace><Key.shift>Chicken<Key.space><Key.shift>Leg<Key.space><Key.shift>Quarters<Key.space><Key.shift_r>(10<Key.space>lb<Key.shift_r>)<Key.tab>mate<Key.tab>incom<Key.down><Key.down><Key.down><Key.tab>1<Key.tab>11
Screenshot: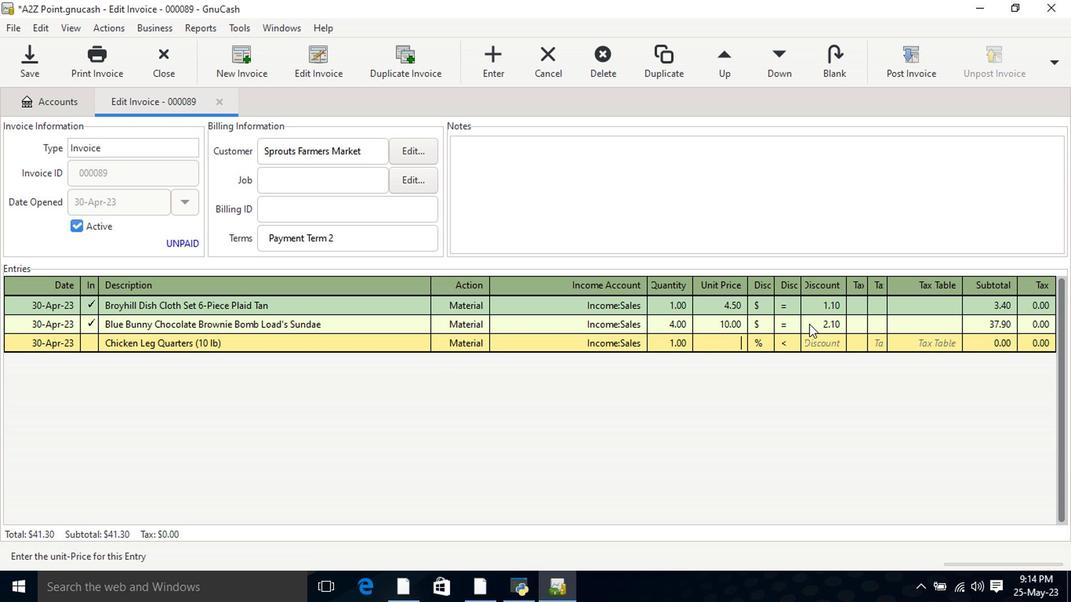 
Action: Mouse moved to (767, 342)
Screenshot: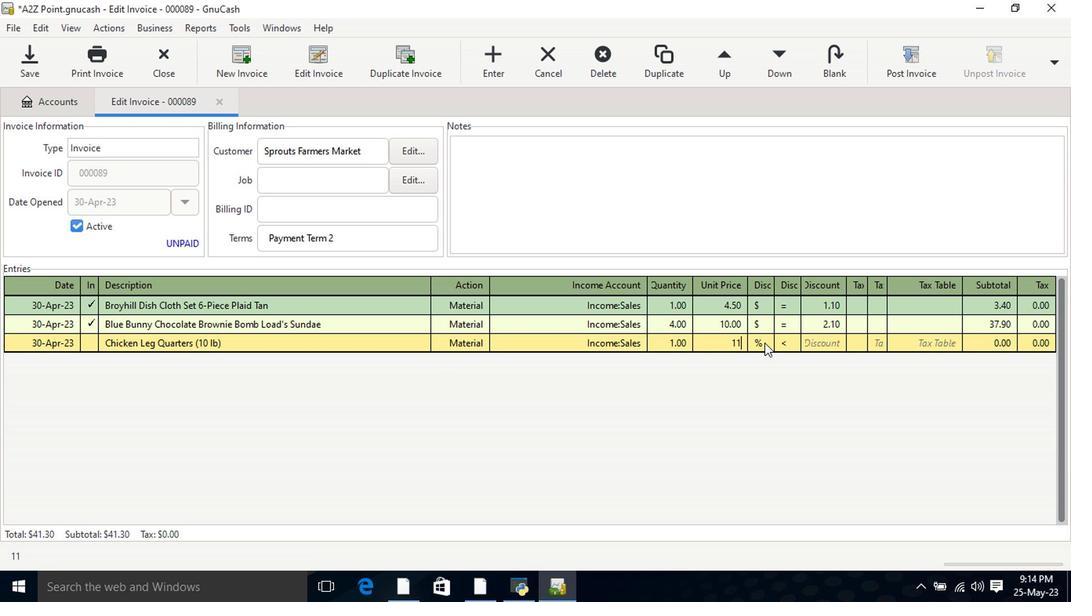 
Action: Mouse pressed left at (767, 342)
Screenshot: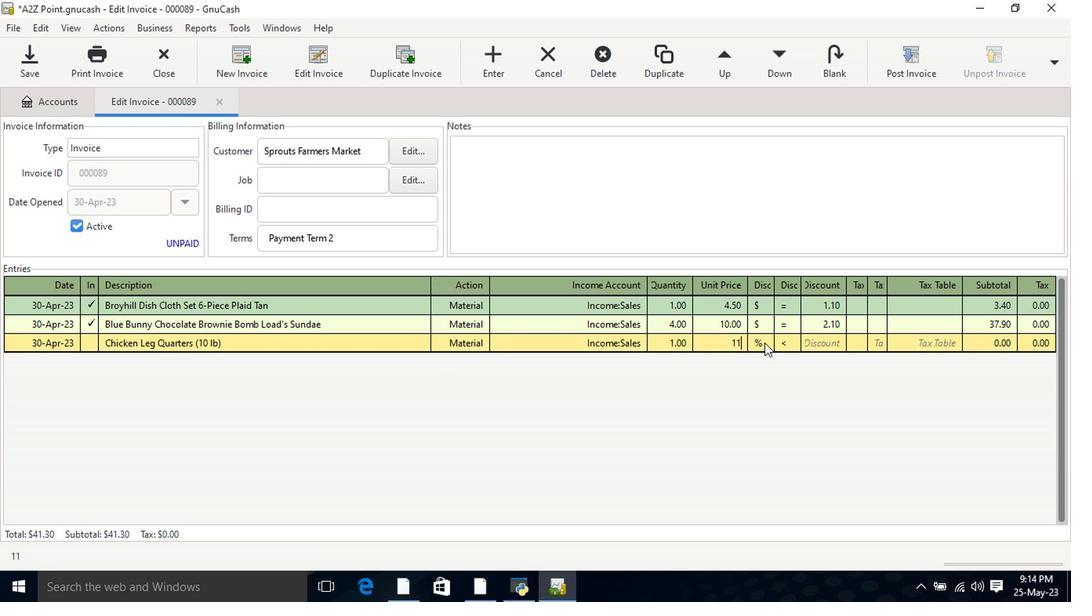 
Action: Mouse moved to (783, 342)
Screenshot: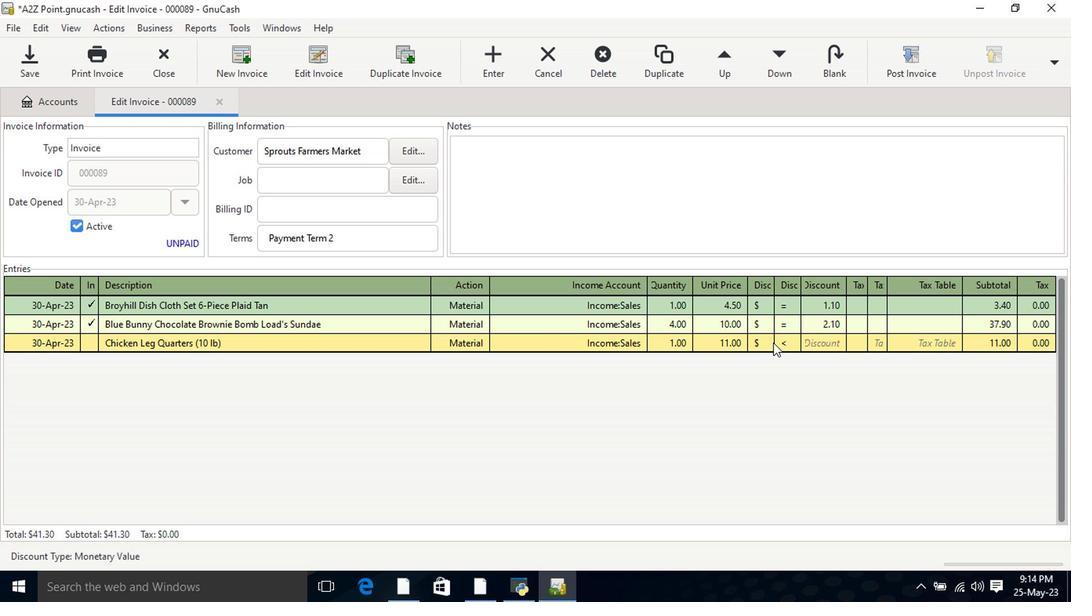 
Action: Mouse pressed left at (783, 342)
Screenshot: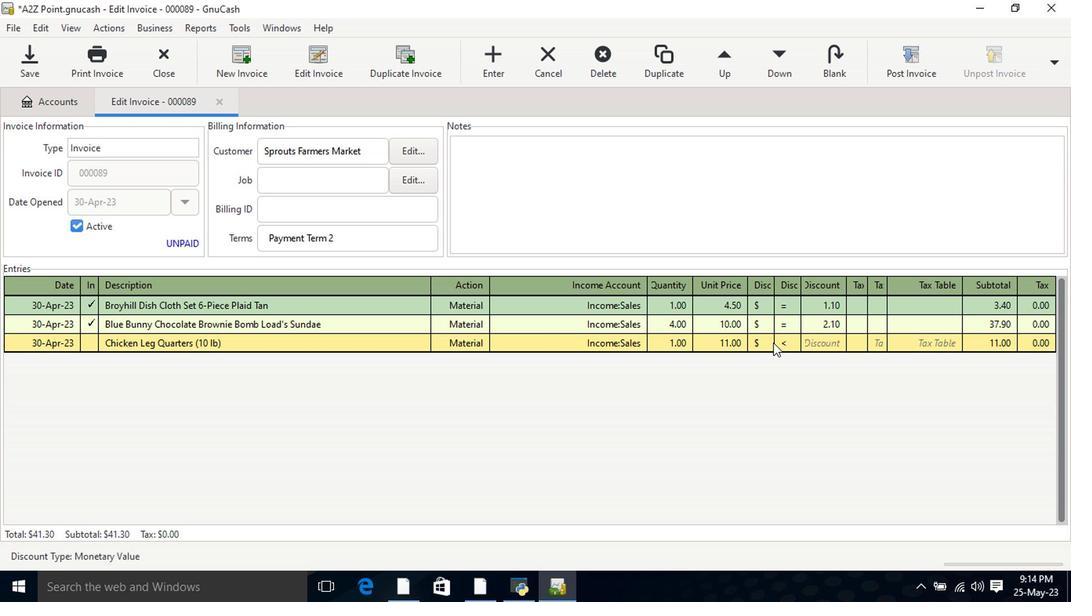 
Action: Mouse moved to (817, 342)
Screenshot: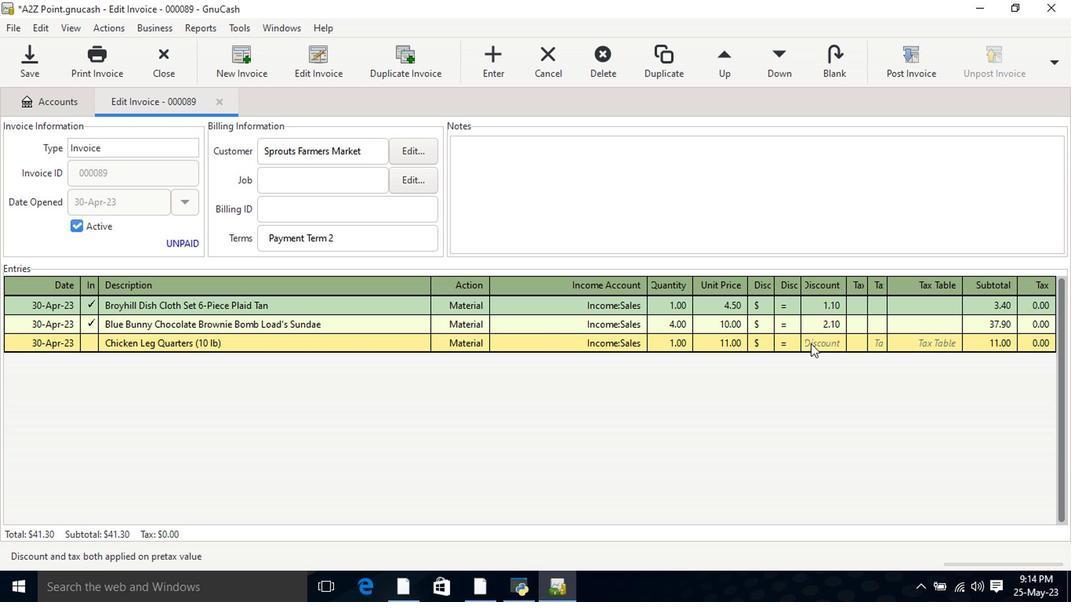 
Action: Mouse pressed left at (817, 342)
Screenshot: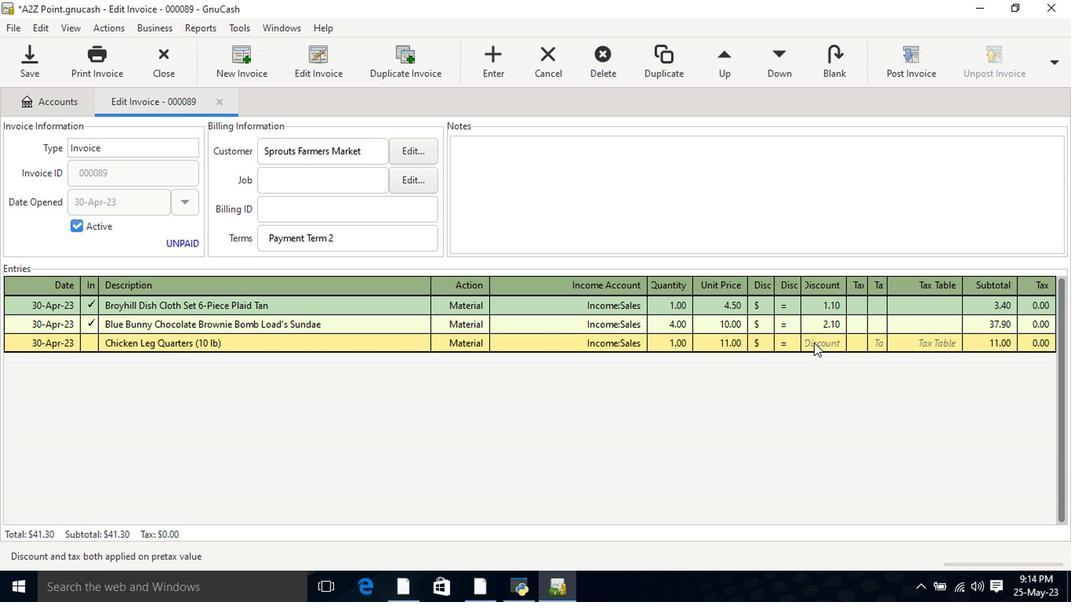 
Action: Mouse moved to (816, 340)
Screenshot: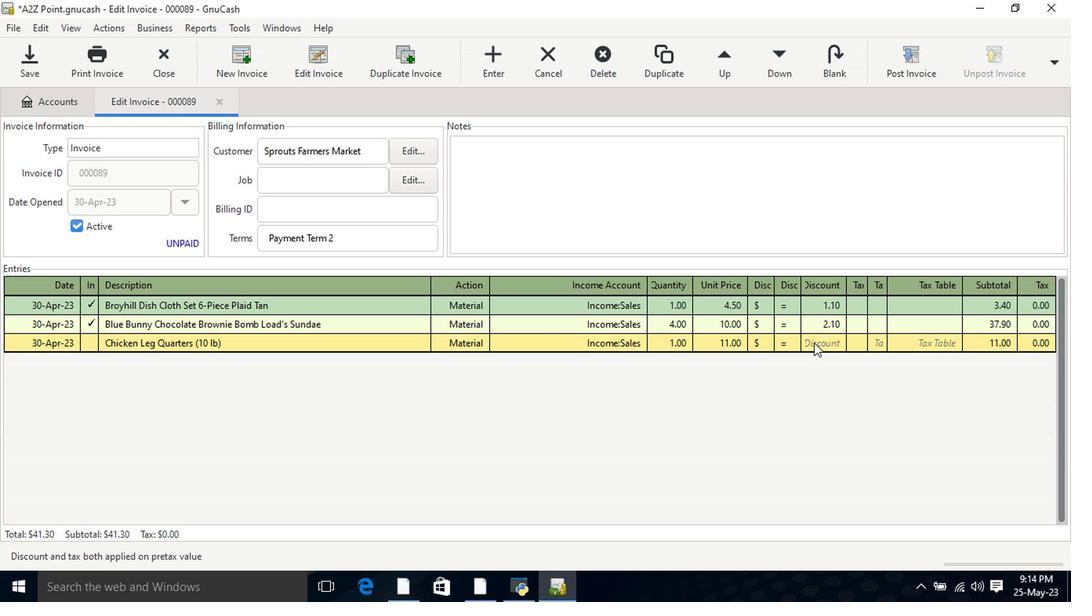 
Action: Key pressed 2.6<Key.tab>
Screenshot: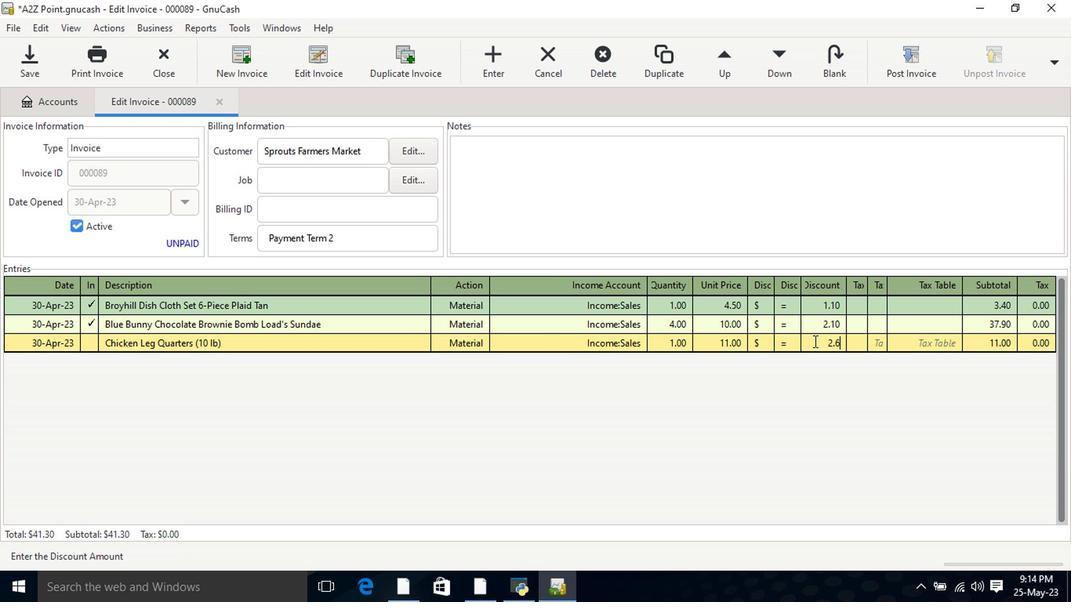 
Action: Mouse moved to (476, 142)
Screenshot: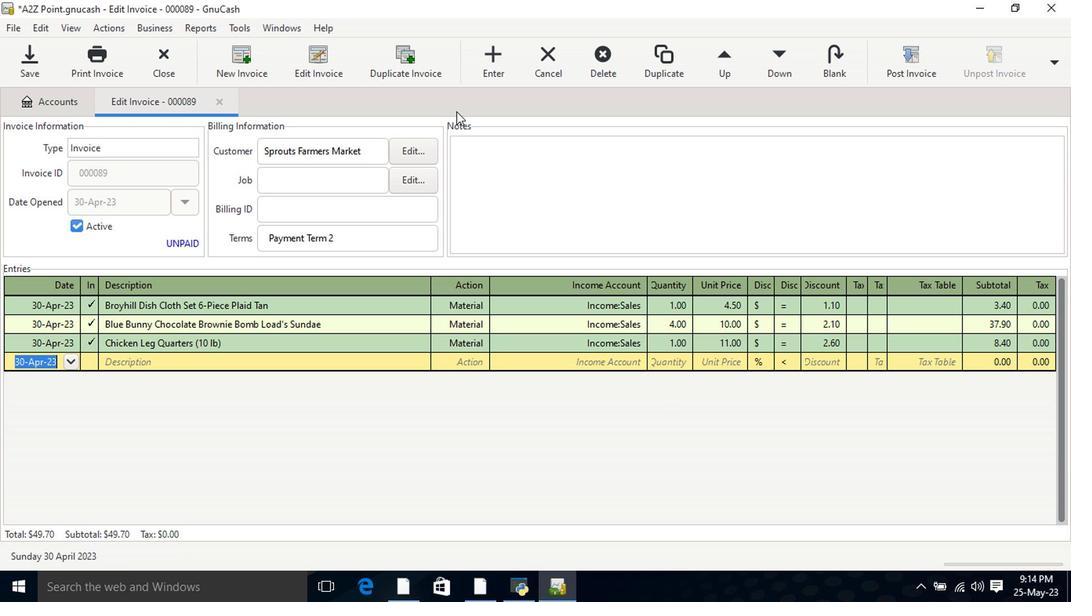 
Action: Mouse pressed left at (476, 142)
Screenshot: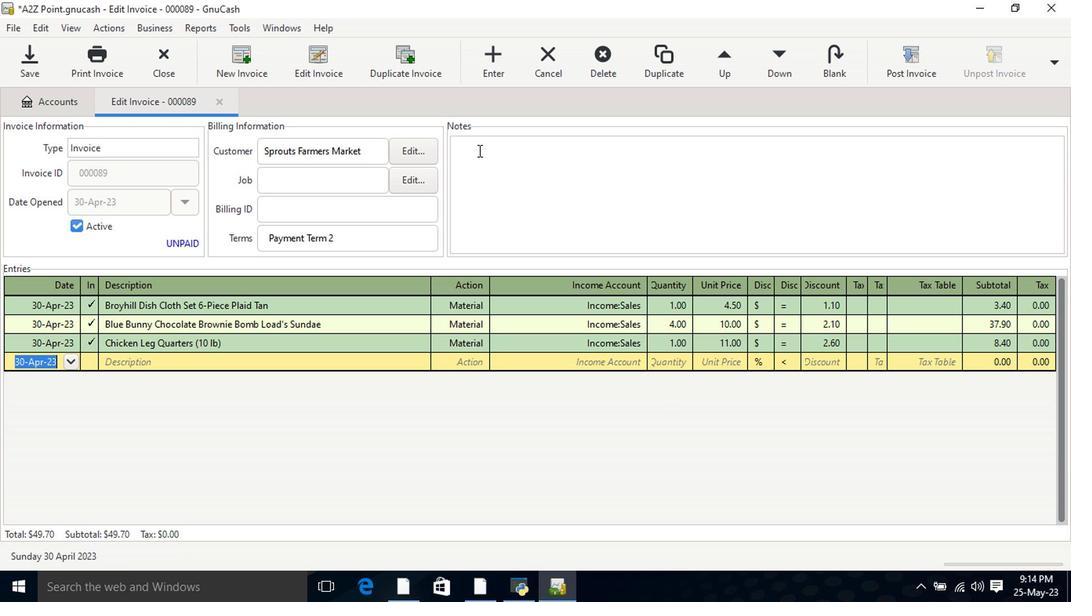 
Action: Key pressed <Key.shift>Looking<Key.space>forward<Key.space>ti<Key.space>se<Key.backspace><Key.backspace><Key.backspace>o<Key.space>serving<Key.space>you<Key.space>again.
Screenshot: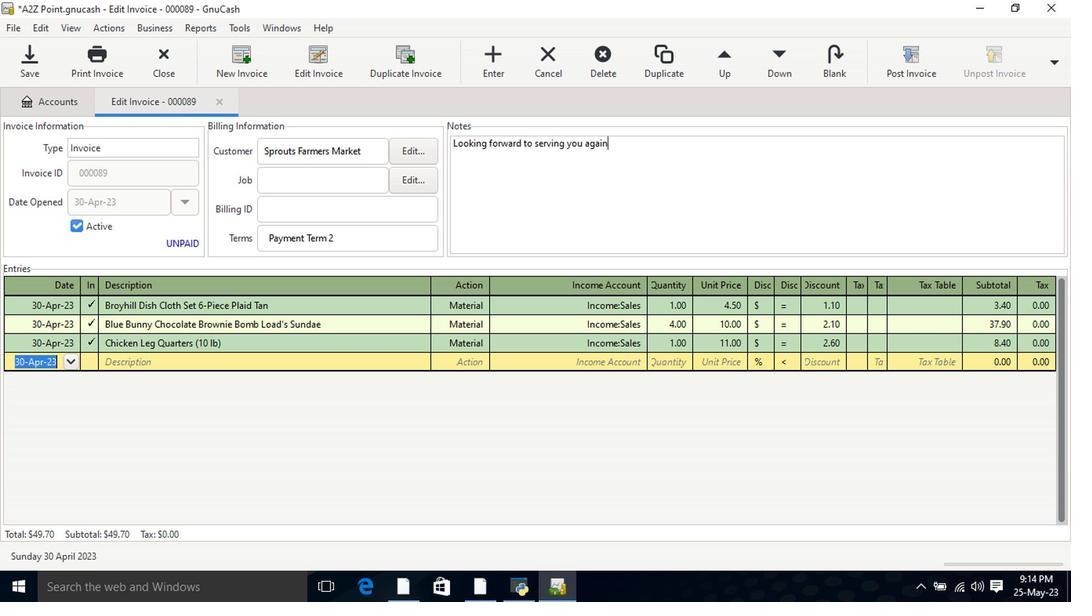 
Action: Mouse moved to (891, 52)
Screenshot: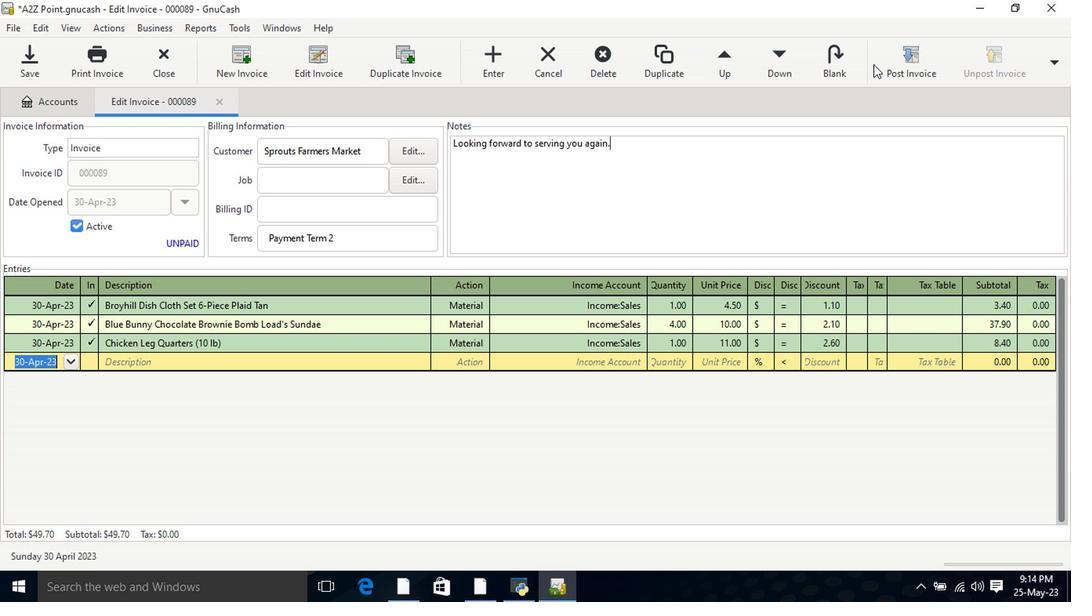 
Action: Mouse pressed left at (891, 52)
Screenshot: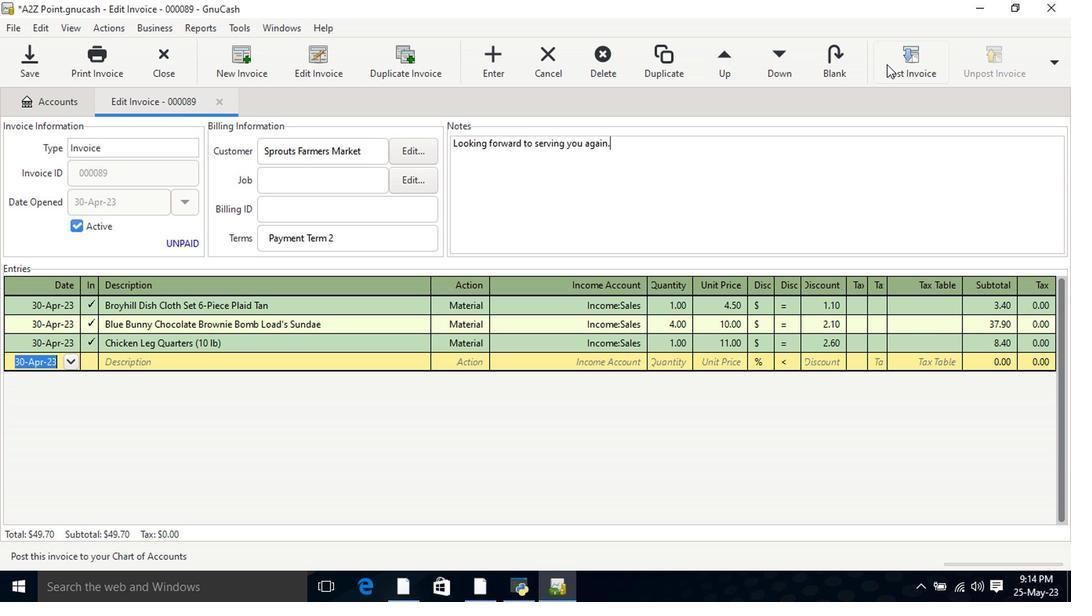 
Action: Mouse moved to (677, 265)
Screenshot: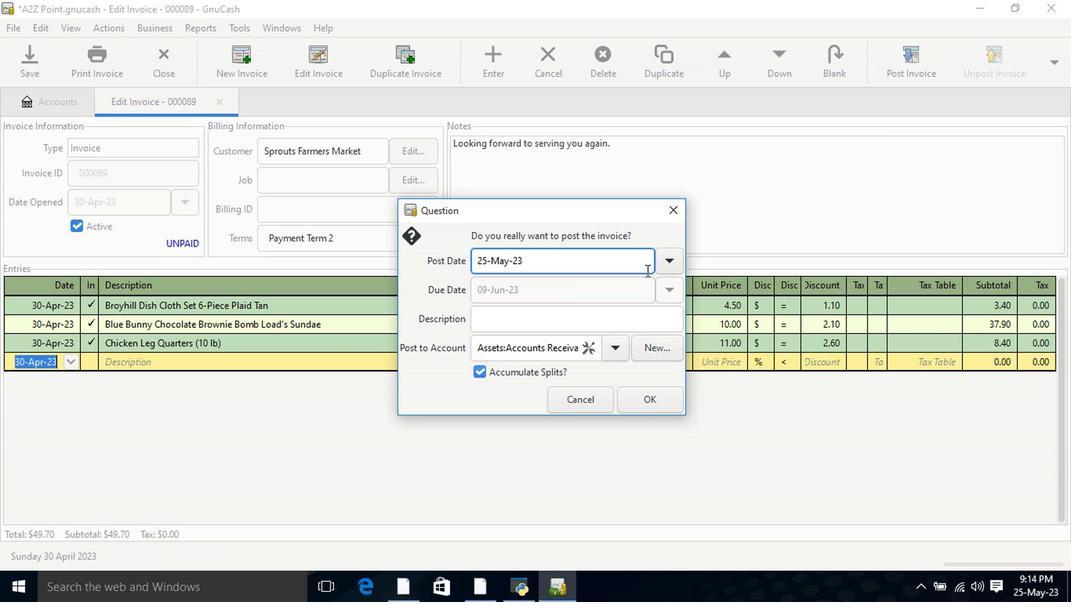 
Action: Mouse pressed left at (677, 265)
Screenshot: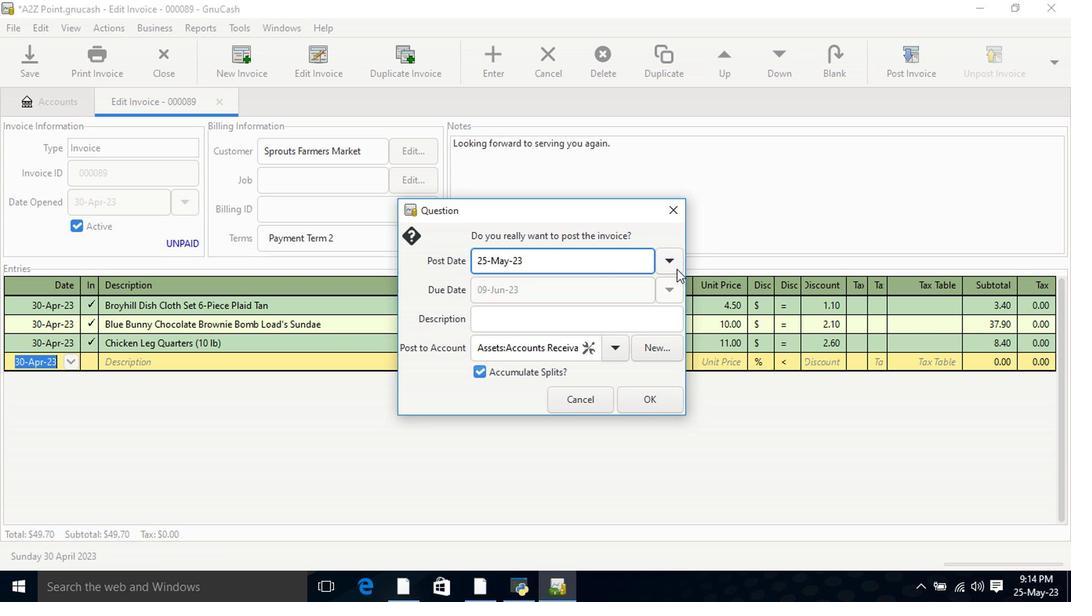 
Action: Mouse moved to (544, 285)
Screenshot: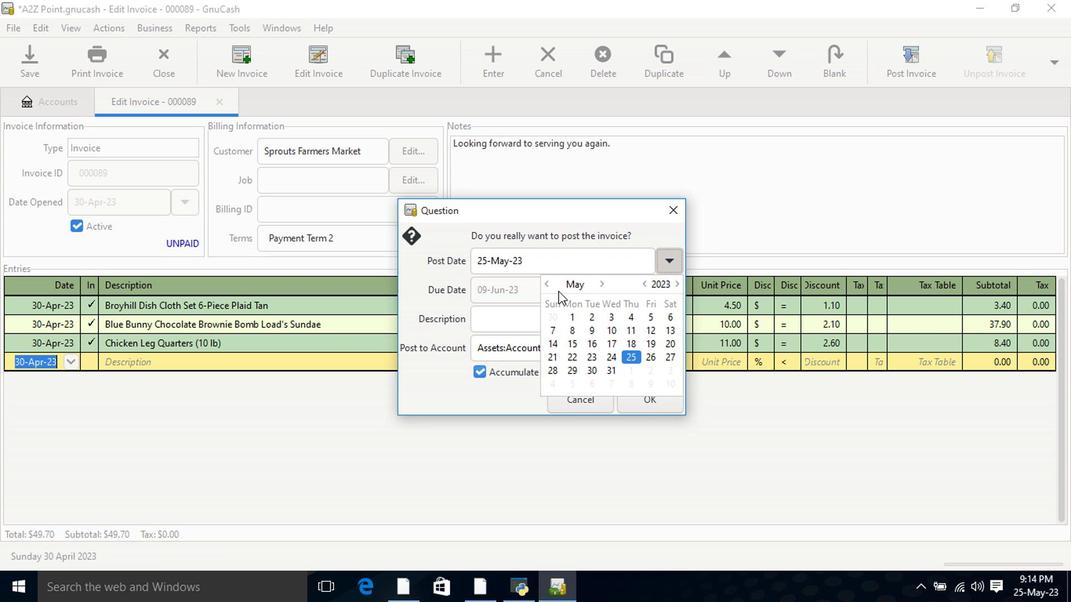 
Action: Mouse pressed left at (544, 285)
Screenshot: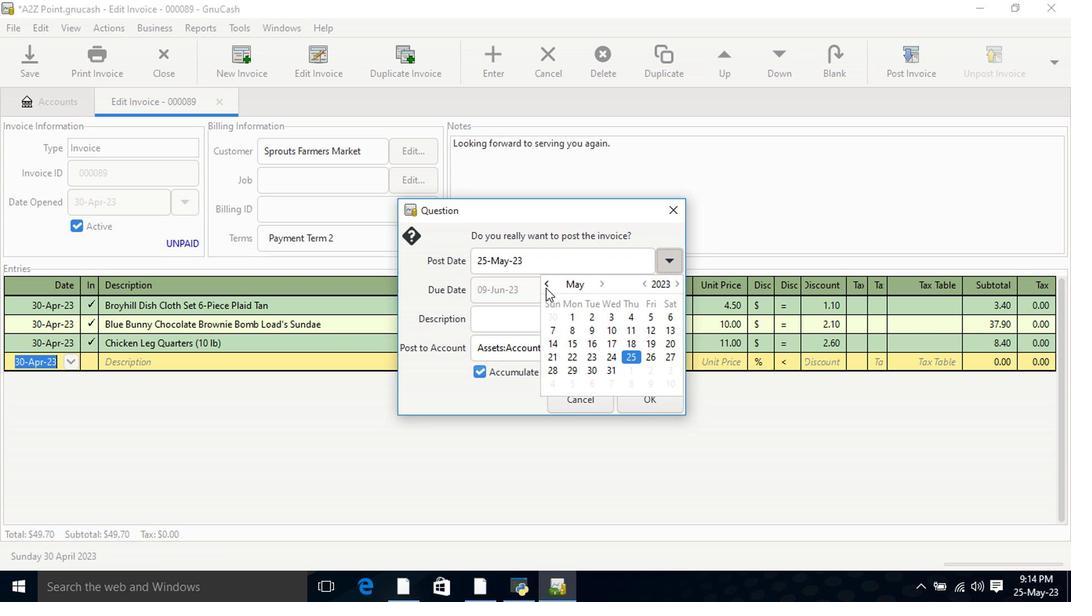 
Action: Mouse moved to (549, 384)
Screenshot: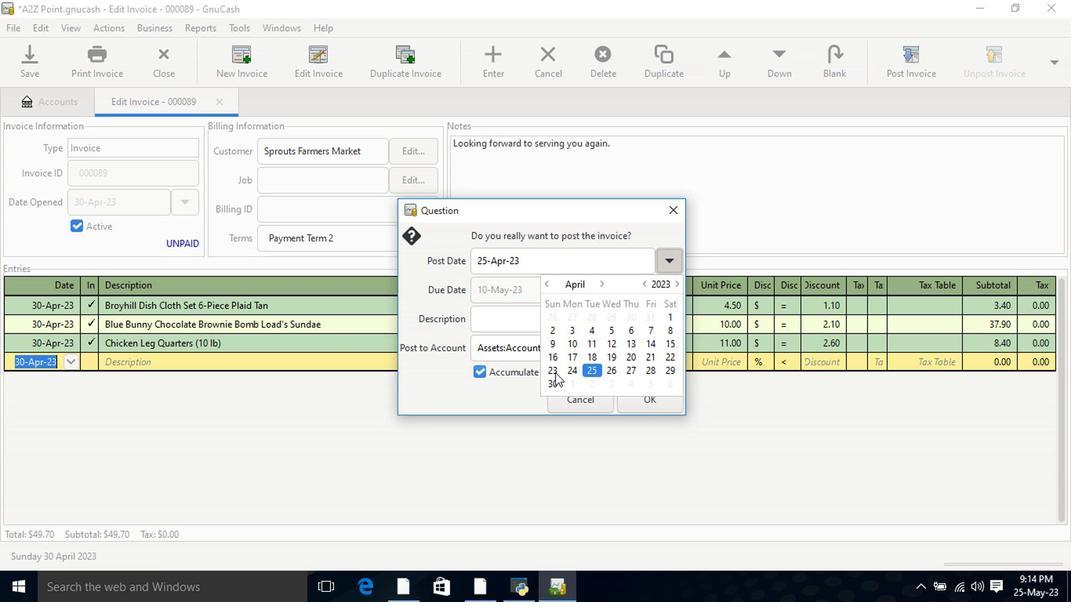 
Action: Mouse pressed left at (549, 384)
Screenshot: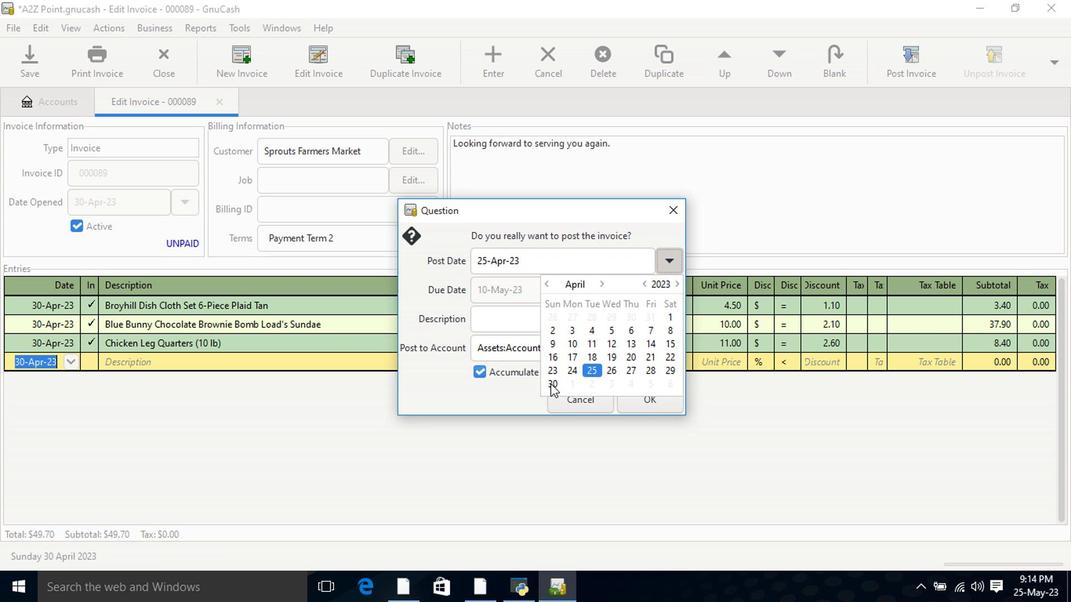 
Action: Mouse moved to (549, 384)
Screenshot: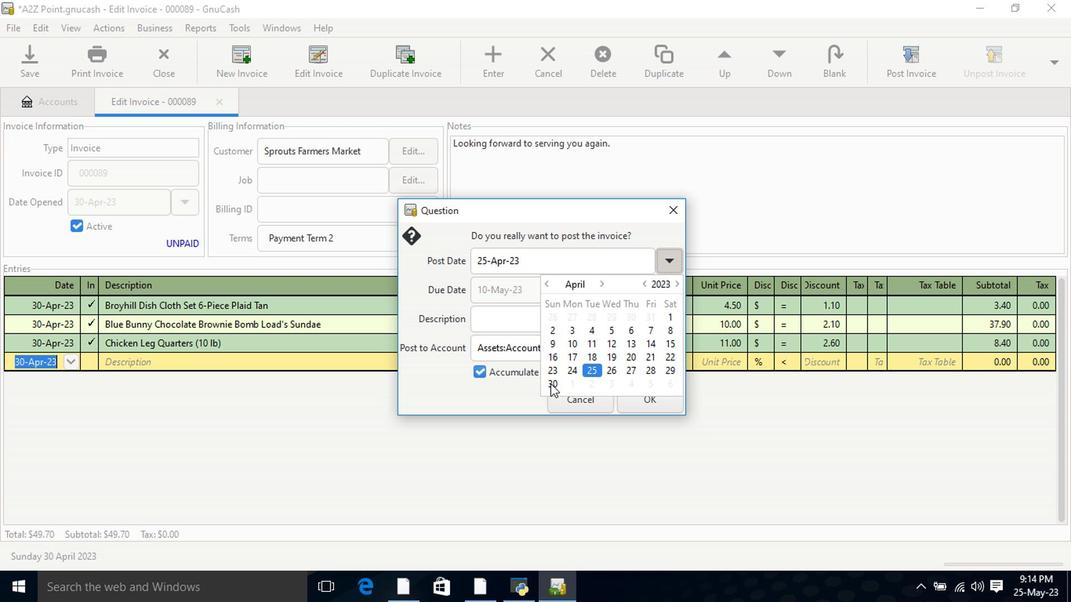 
Action: Mouse pressed left at (549, 384)
Screenshot: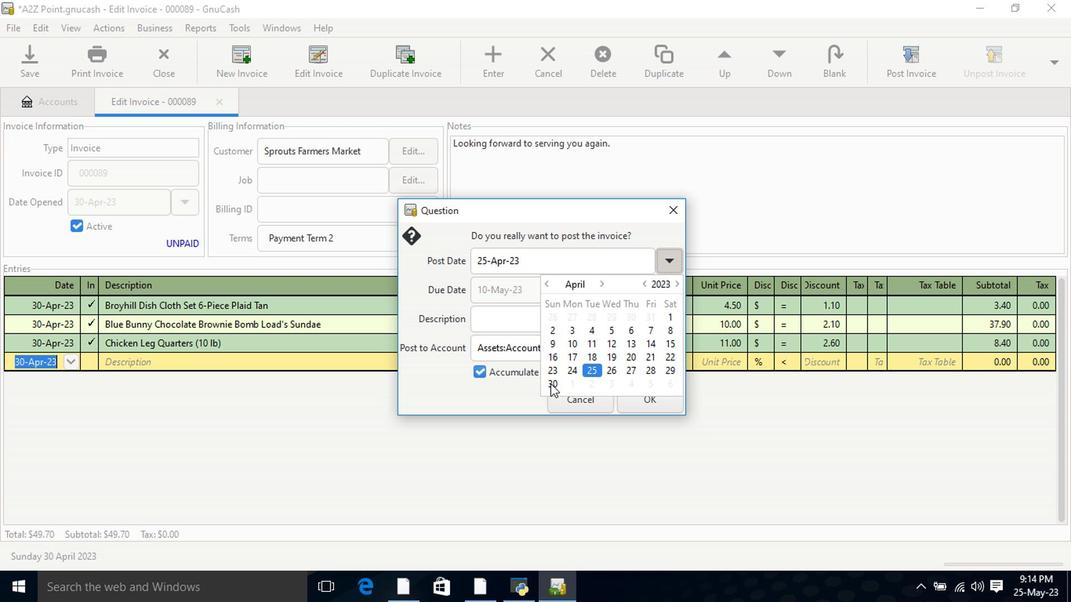 
Action: Mouse moved to (635, 404)
Screenshot: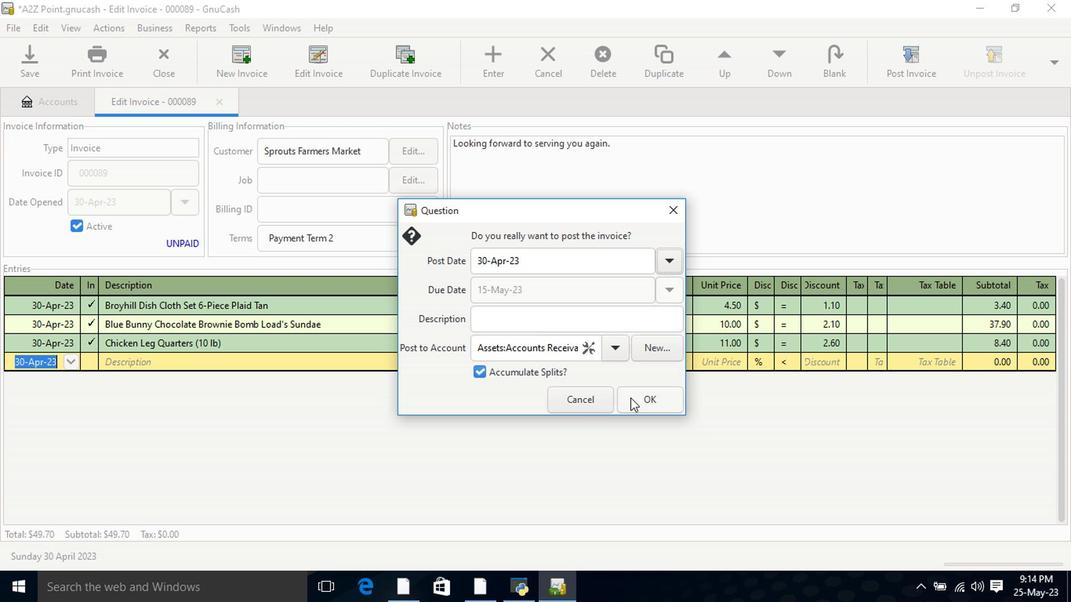 
Action: Mouse pressed left at (635, 404)
Screenshot: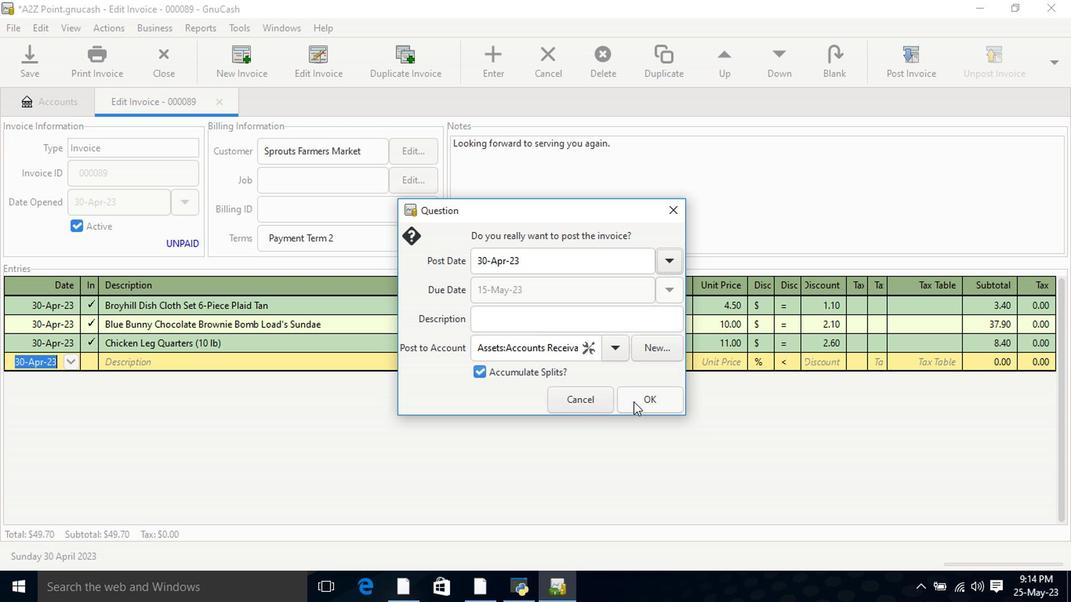 
Action: Mouse moved to (1011, 49)
Screenshot: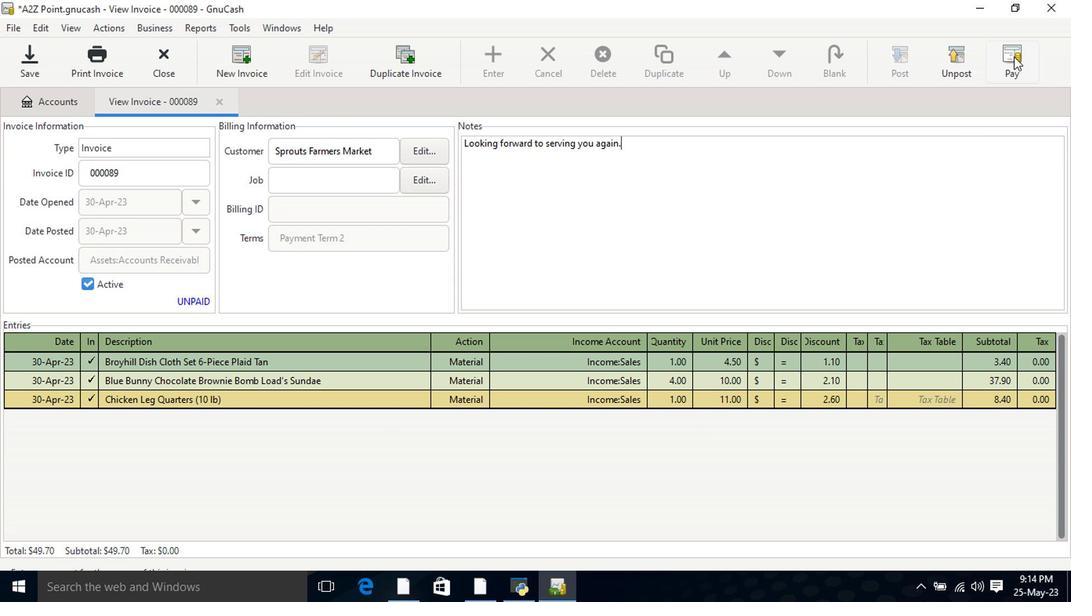 
Action: Mouse pressed left at (1011, 49)
Screenshot: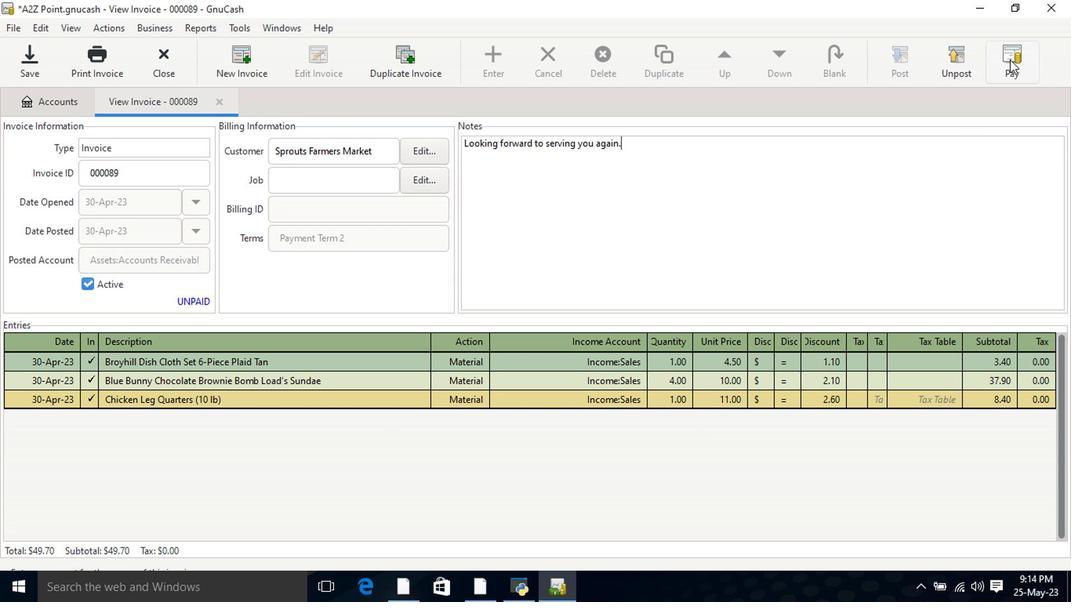 
Action: Mouse moved to (471, 312)
Screenshot: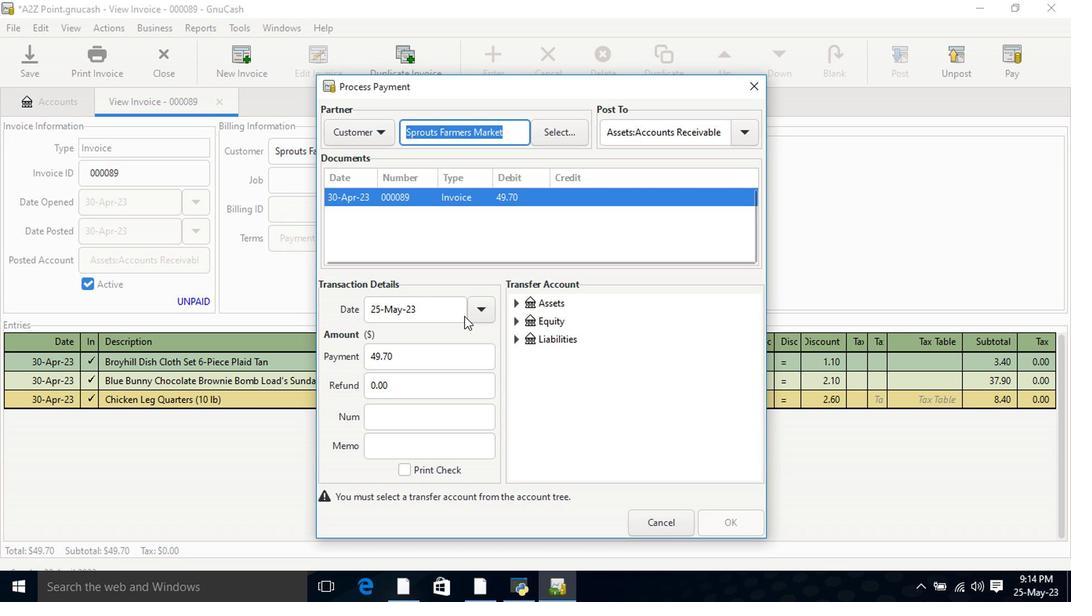 
Action: Mouse pressed left at (471, 312)
Screenshot: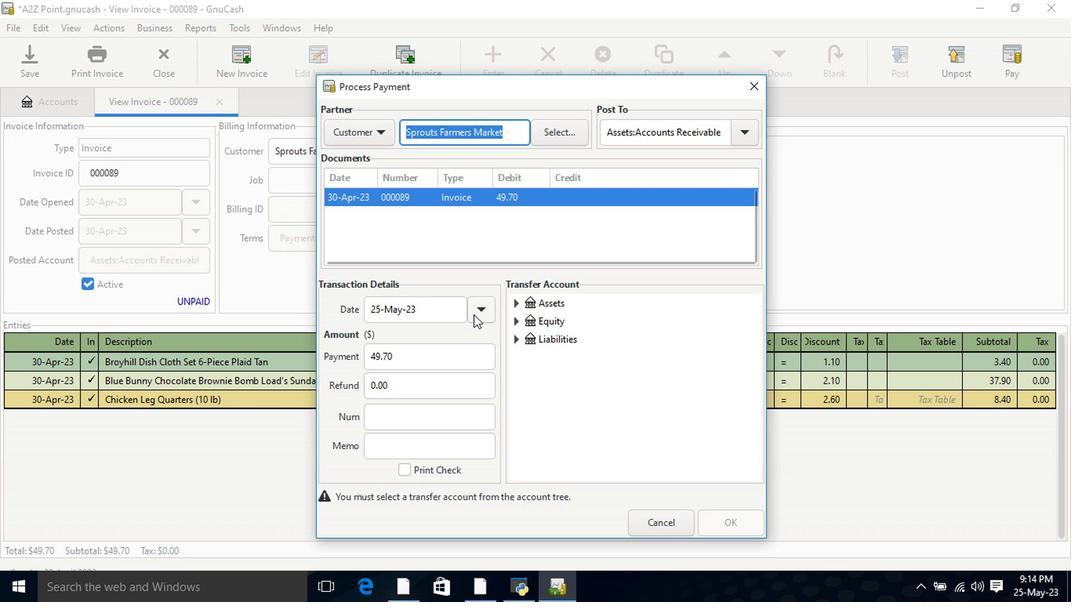 
Action: Mouse moved to (387, 391)
Screenshot: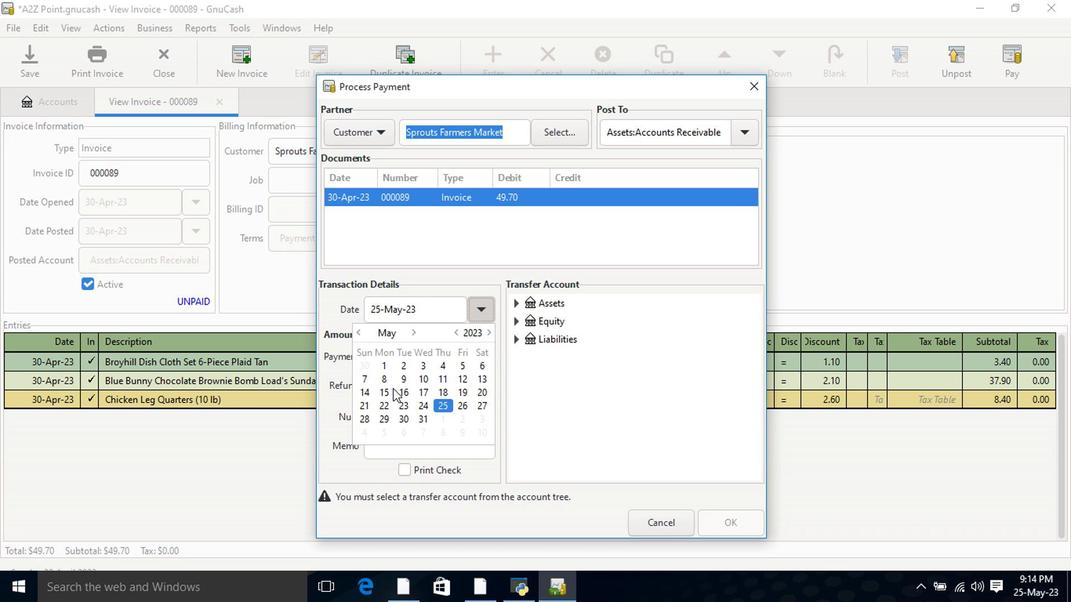 
Action: Mouse pressed left at (387, 391)
Screenshot: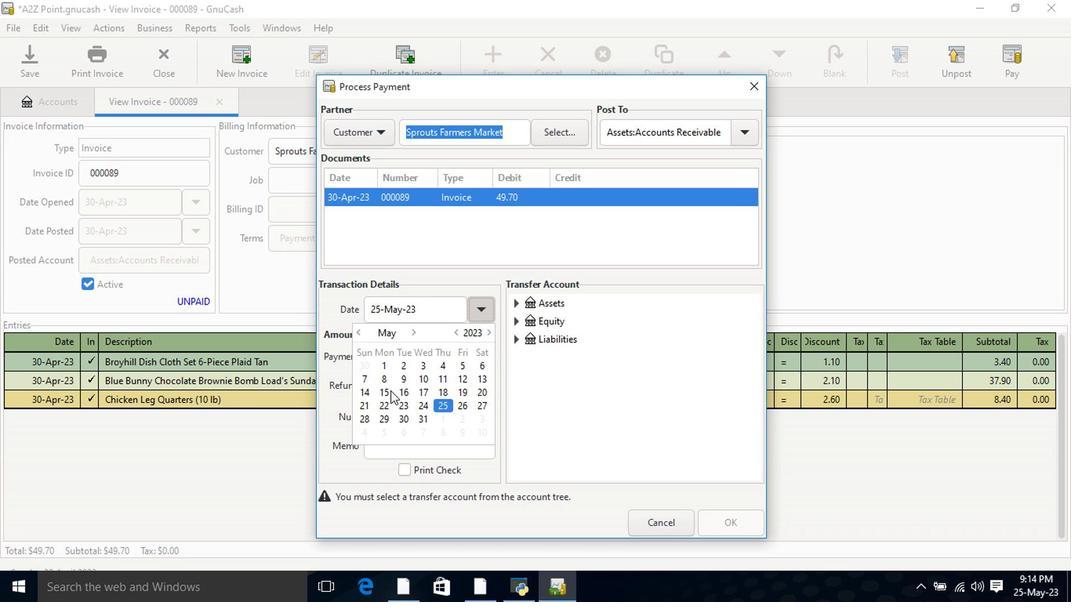 
Action: Mouse pressed left at (387, 391)
Screenshot: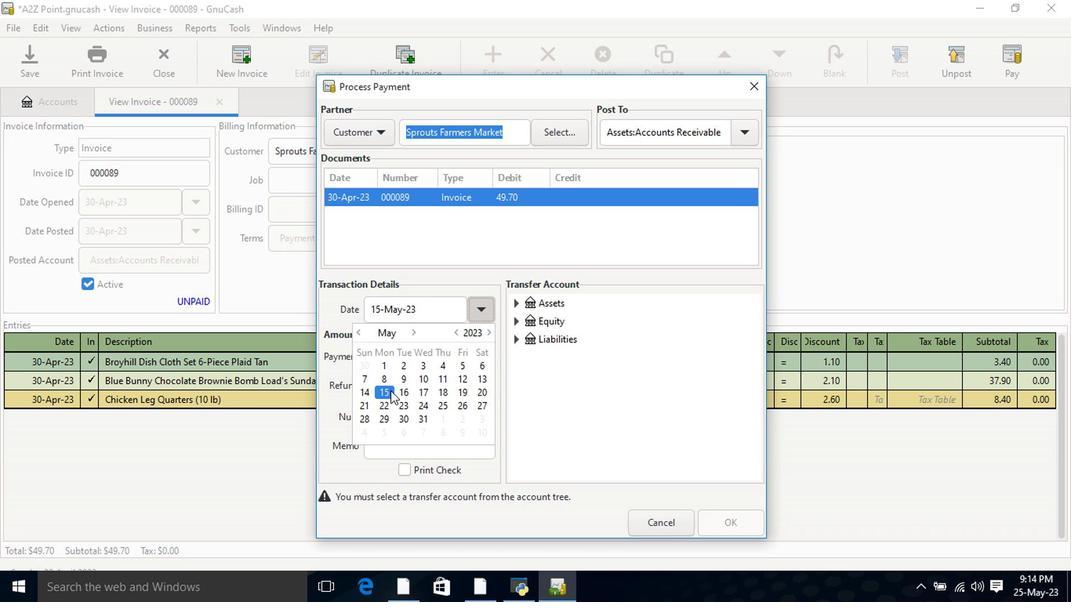 
Action: Mouse moved to (515, 301)
Screenshot: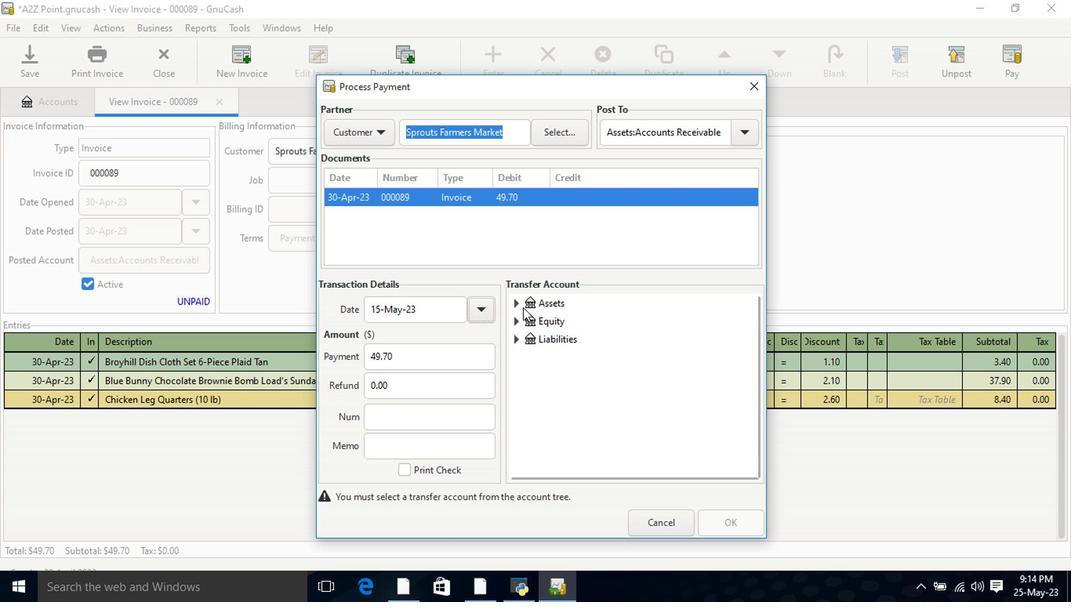
Action: Mouse pressed left at (515, 301)
Screenshot: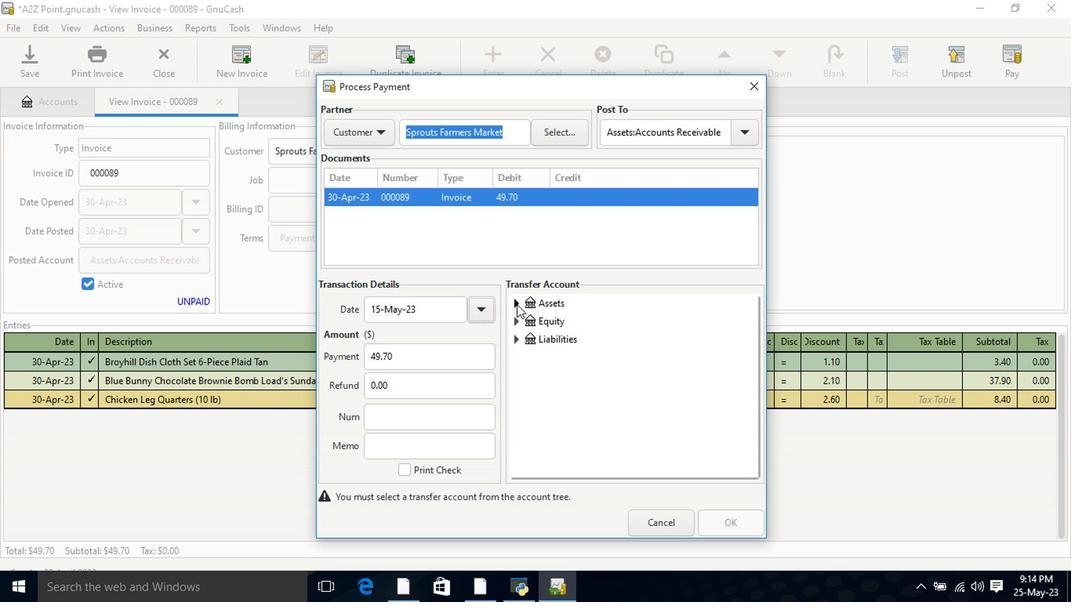 
Action: Mouse moved to (526, 325)
Screenshot: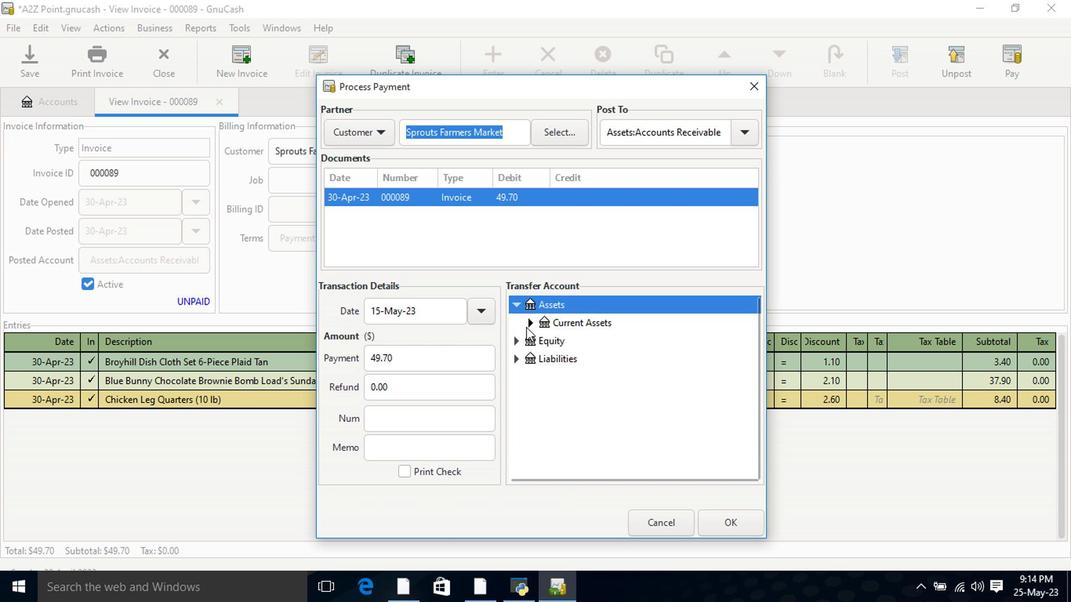 
Action: Mouse pressed left at (526, 325)
Screenshot: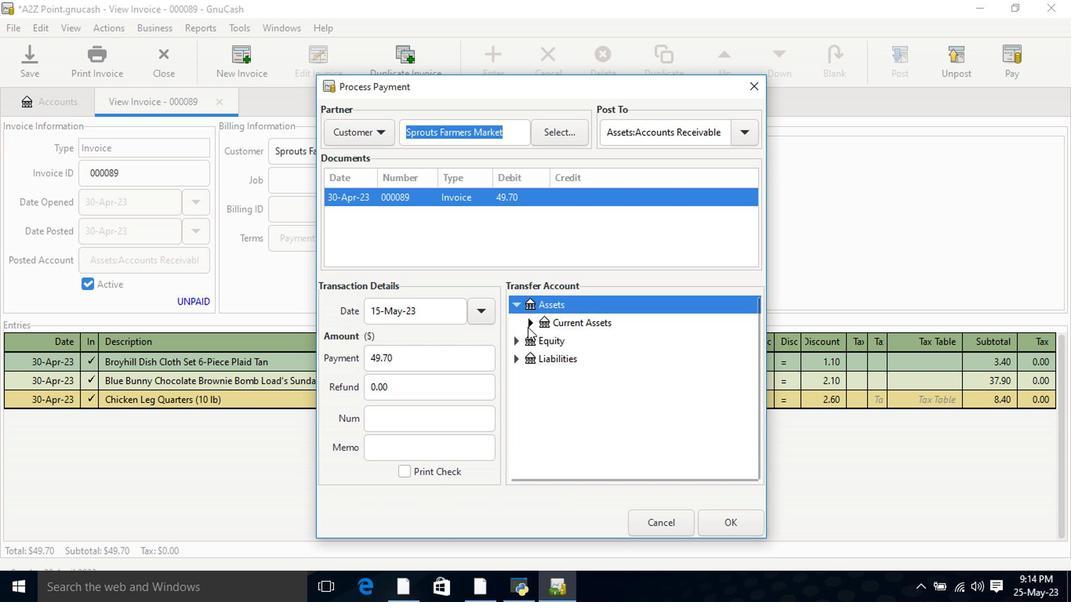 
Action: Mouse moved to (573, 342)
Screenshot: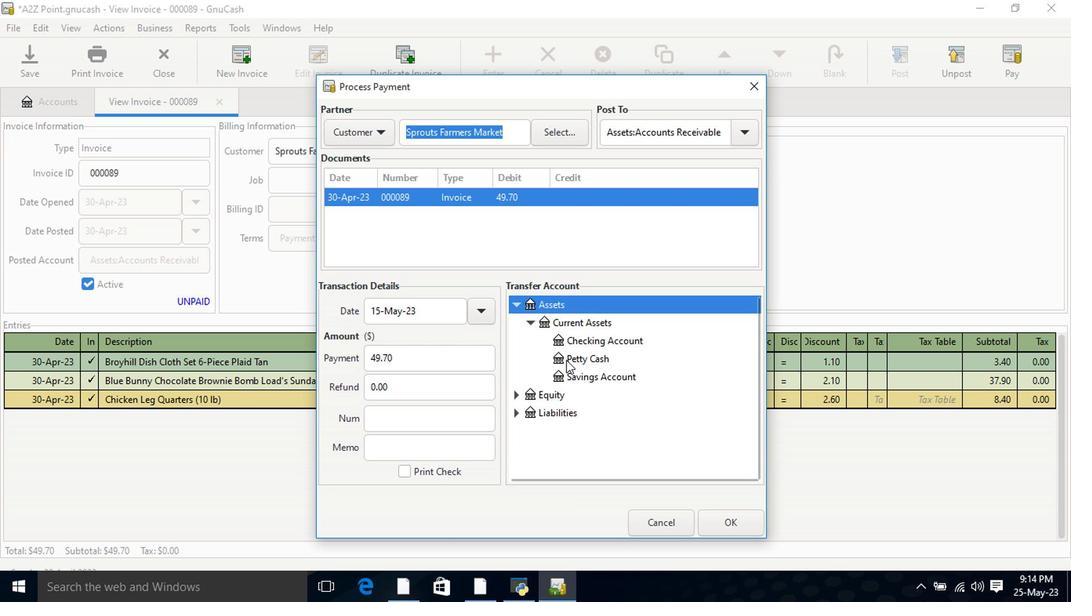 
Action: Mouse pressed left at (573, 342)
Screenshot: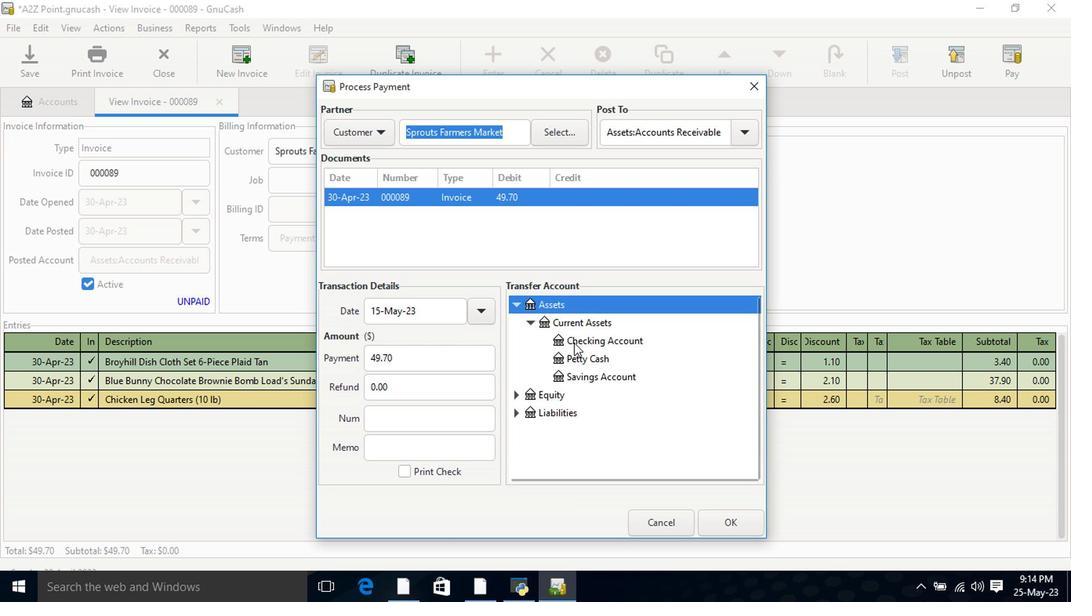 
Action: Mouse moved to (704, 524)
Screenshot: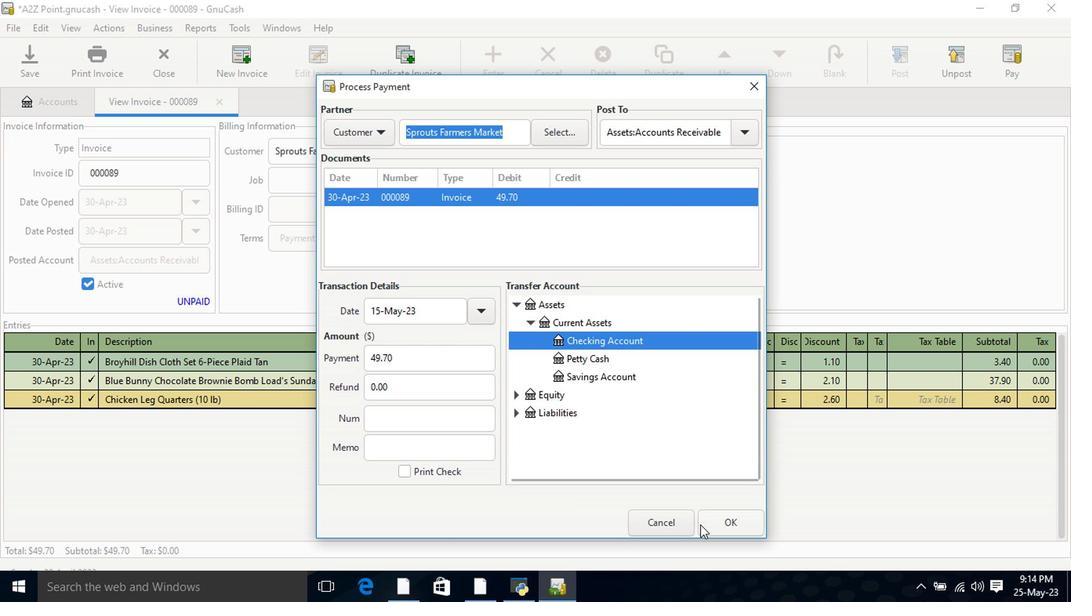 
Action: Mouse pressed left at (704, 524)
Screenshot: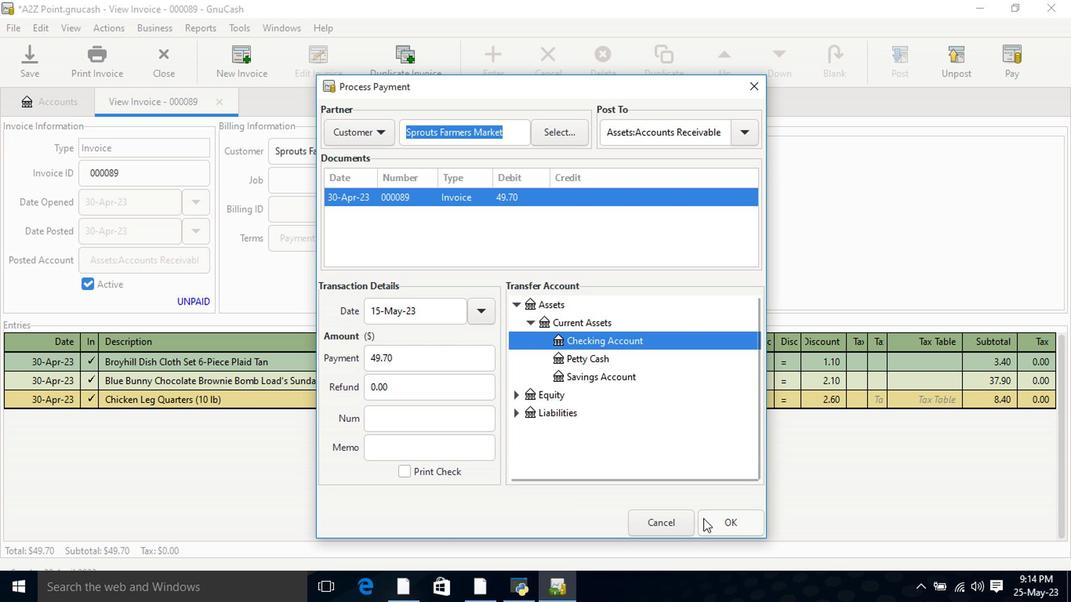 
Action: Mouse moved to (90, 57)
Screenshot: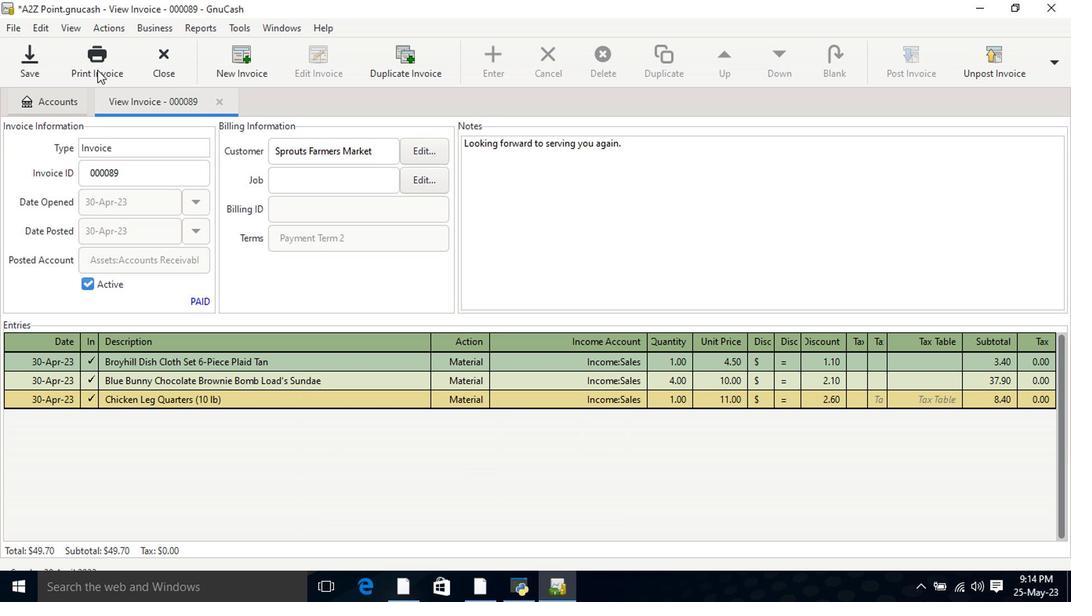 
Action: Mouse pressed left at (90, 57)
Screenshot: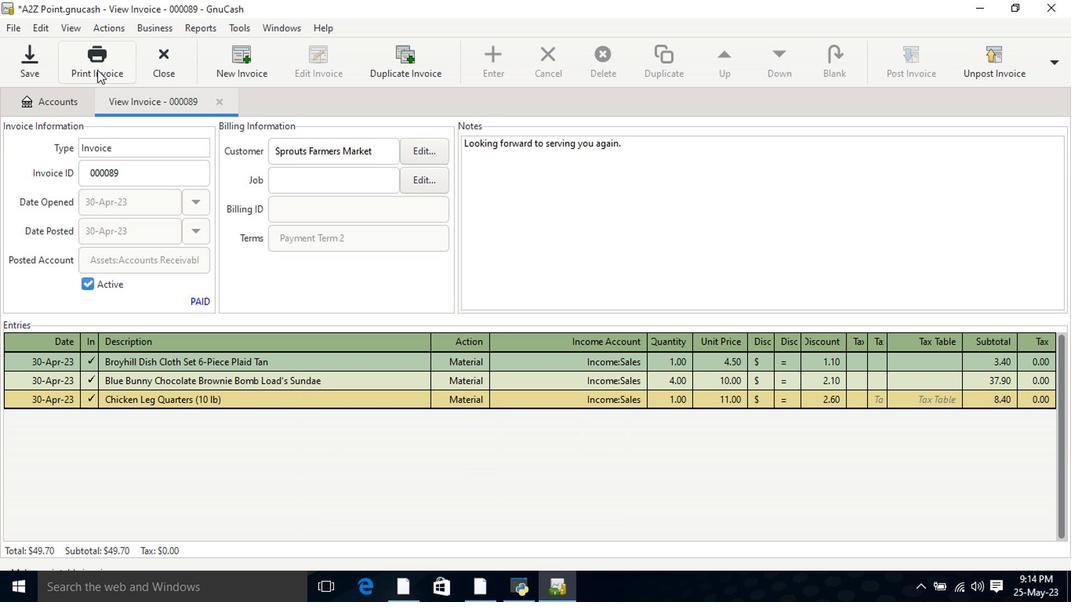 
Action: Mouse moved to (392, 49)
Screenshot: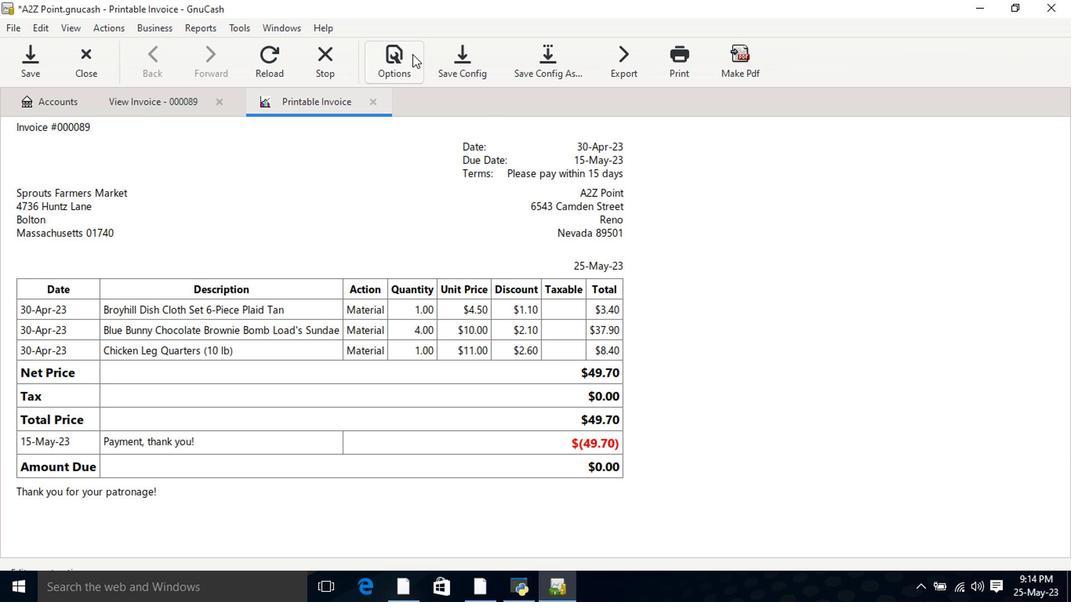 
Action: Mouse pressed left at (392, 49)
Screenshot: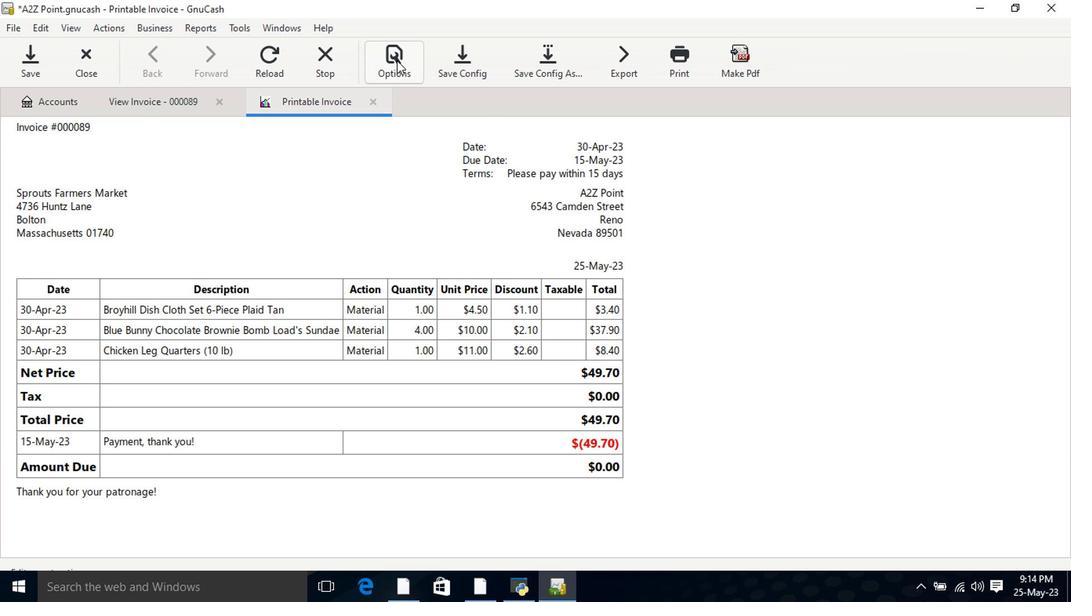 
Action: Mouse moved to (346, 126)
Screenshot: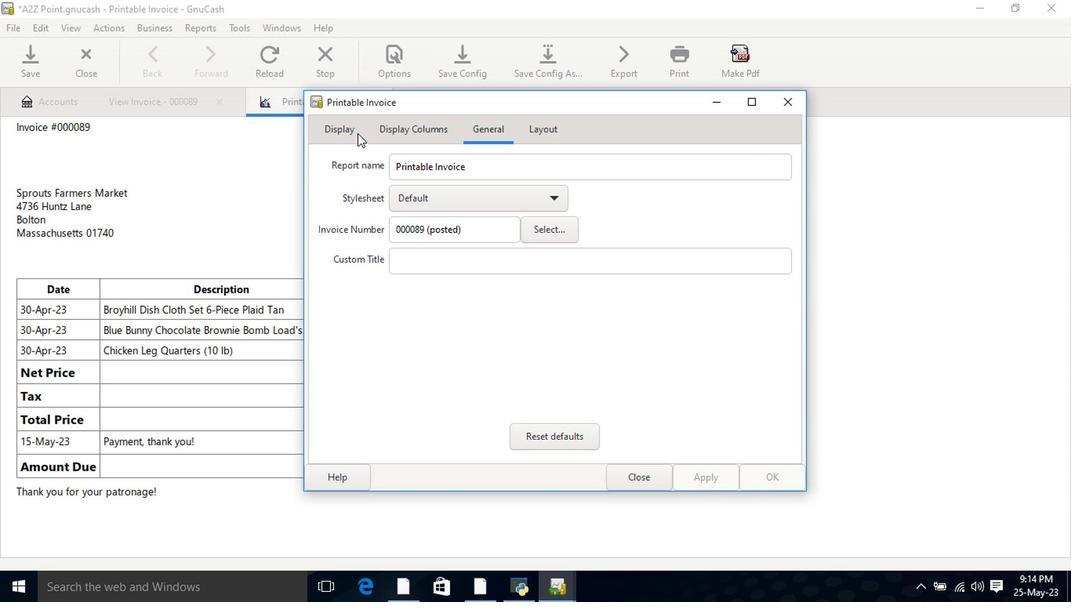 
Action: Mouse pressed left at (346, 126)
Screenshot: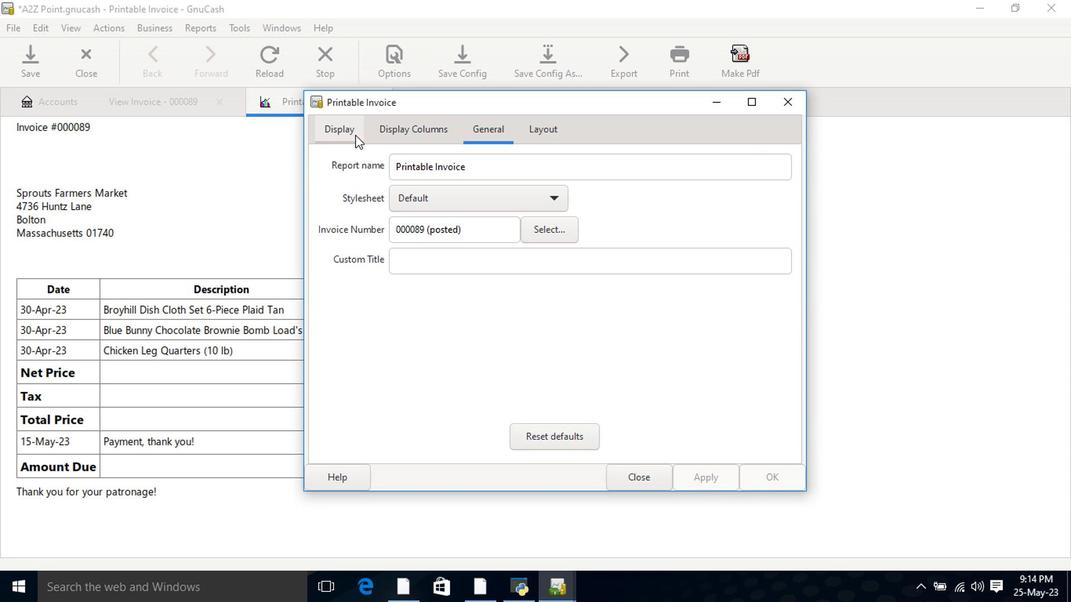 
Action: Mouse moved to (444, 308)
Screenshot: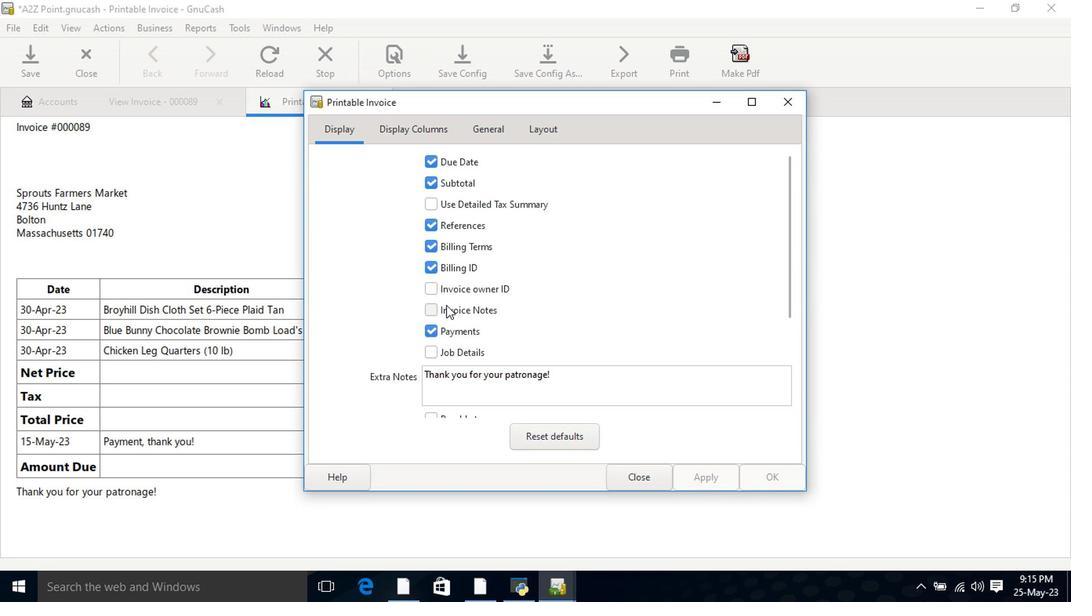 
Action: Mouse pressed left at (444, 308)
Screenshot: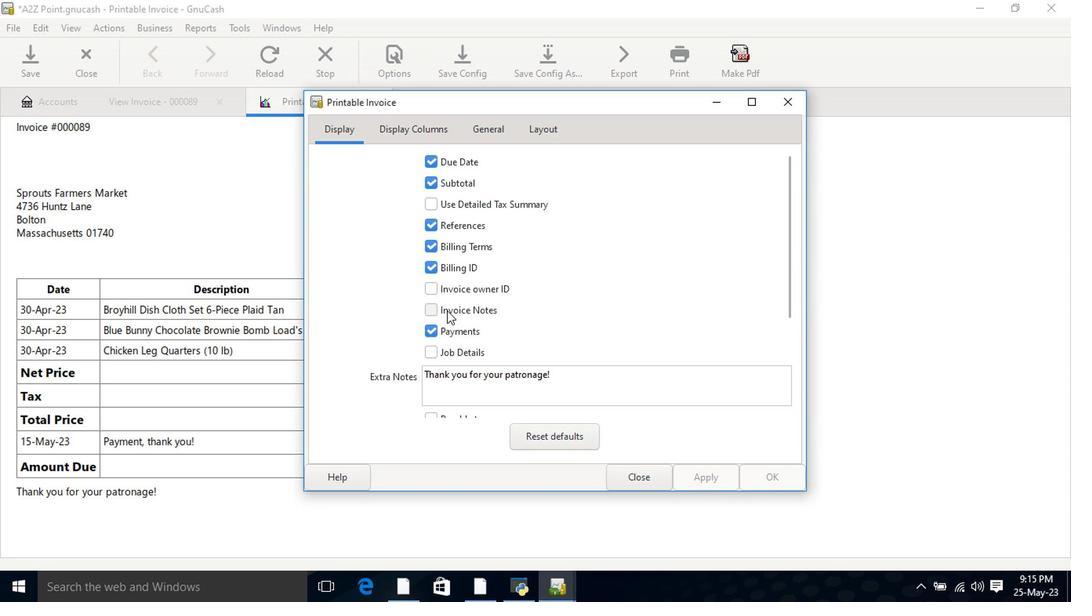 
Action: Mouse moved to (680, 472)
Screenshot: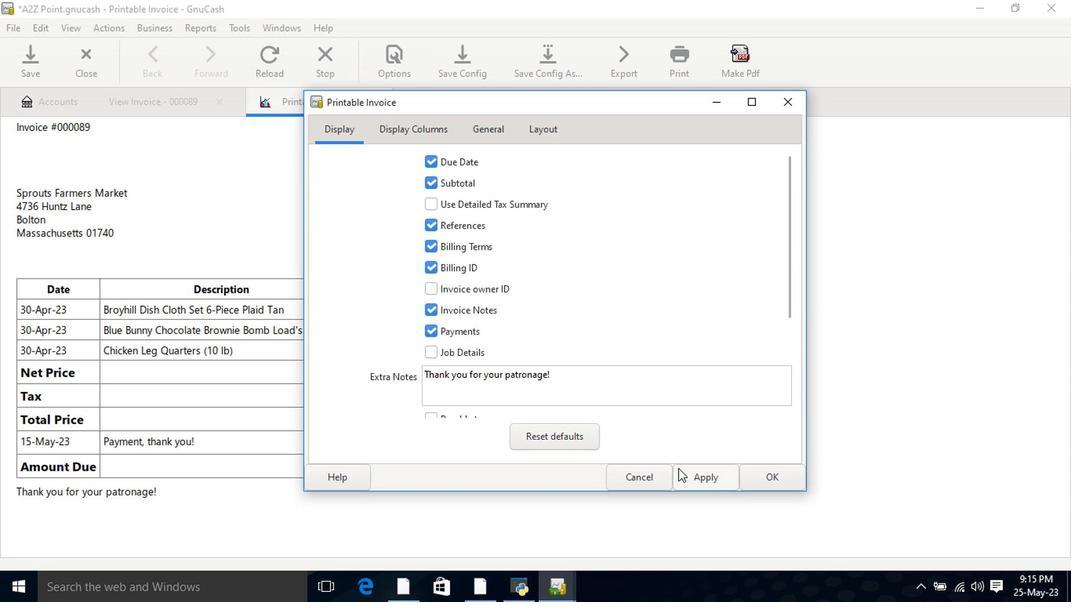 
Action: Mouse pressed left at (680, 472)
Screenshot: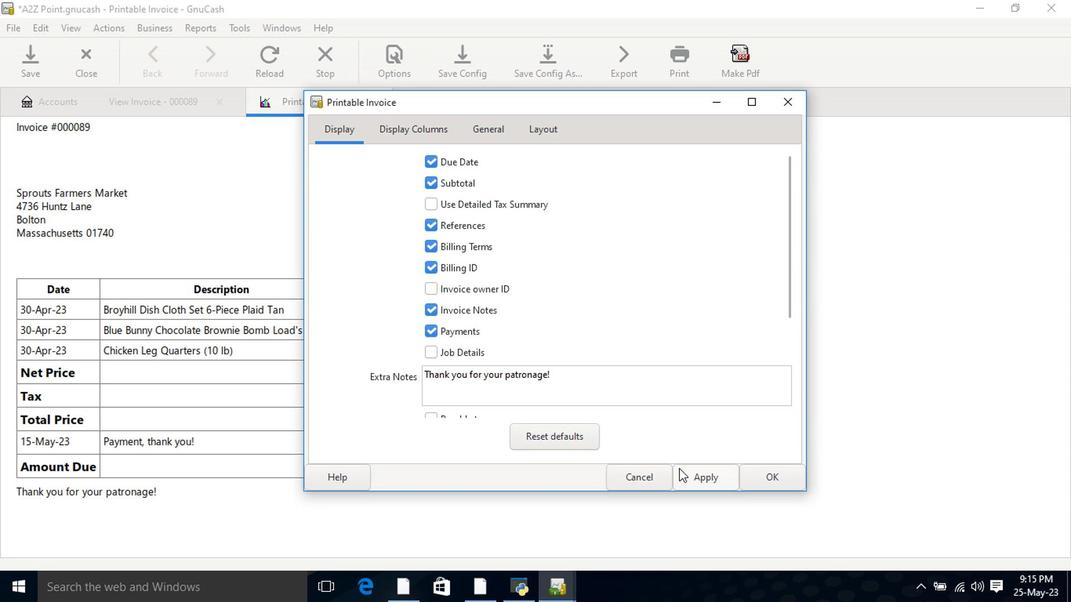 
Action: Mouse moved to (648, 479)
Screenshot: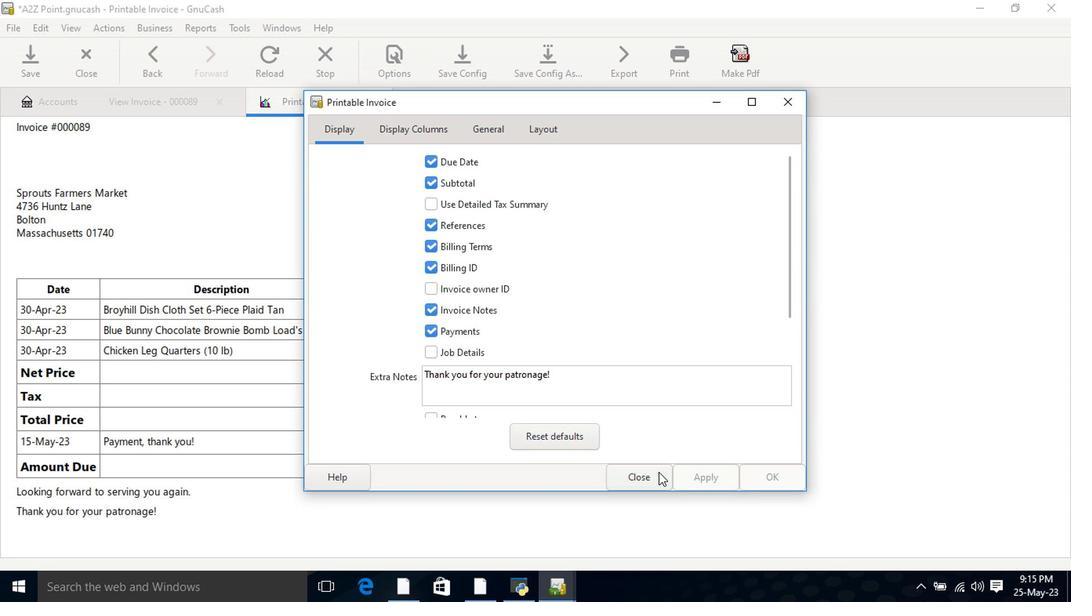 
Action: Mouse pressed left at (648, 479)
Screenshot: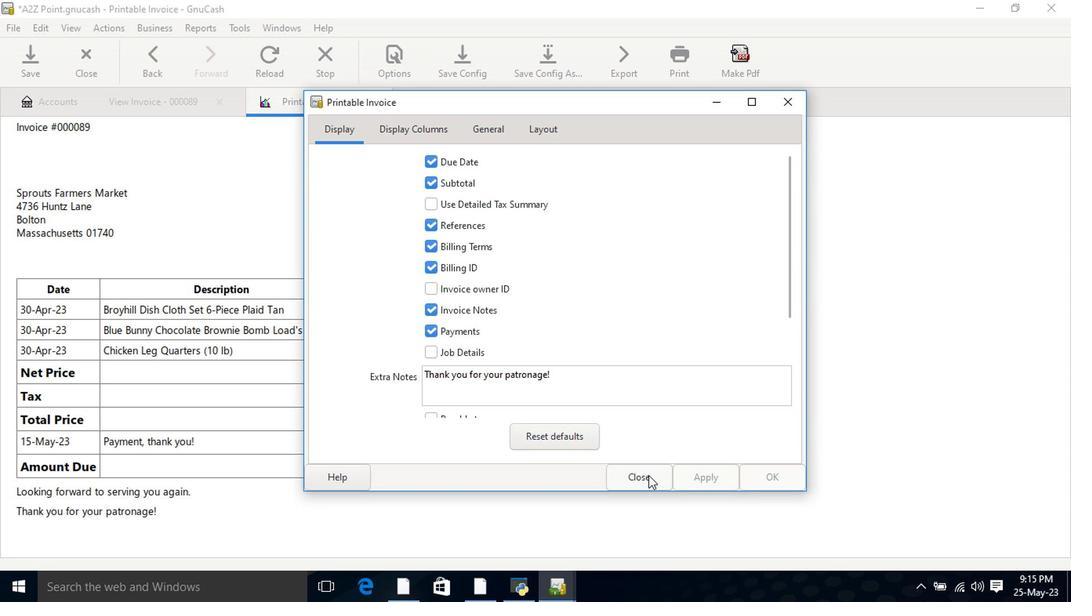 
